 Task: Open Card Grant Proposal Review Meeting in Board Customer Retention Programs to Workspace Accounting and Finance Consulting and add a team member Softage.4@softage.net, a label Purple, a checklist Crocheting, an attachment from your onedrive, a color Purple and finally, add a card description 'Plan and execute company team-building event' and a comment 'We should approach this task with a sense of community and teamwork'. Add a start date 'Jan 04, 1900' with a due date 'Jan 11, 1900'
Action: Mouse moved to (229, 168)
Screenshot: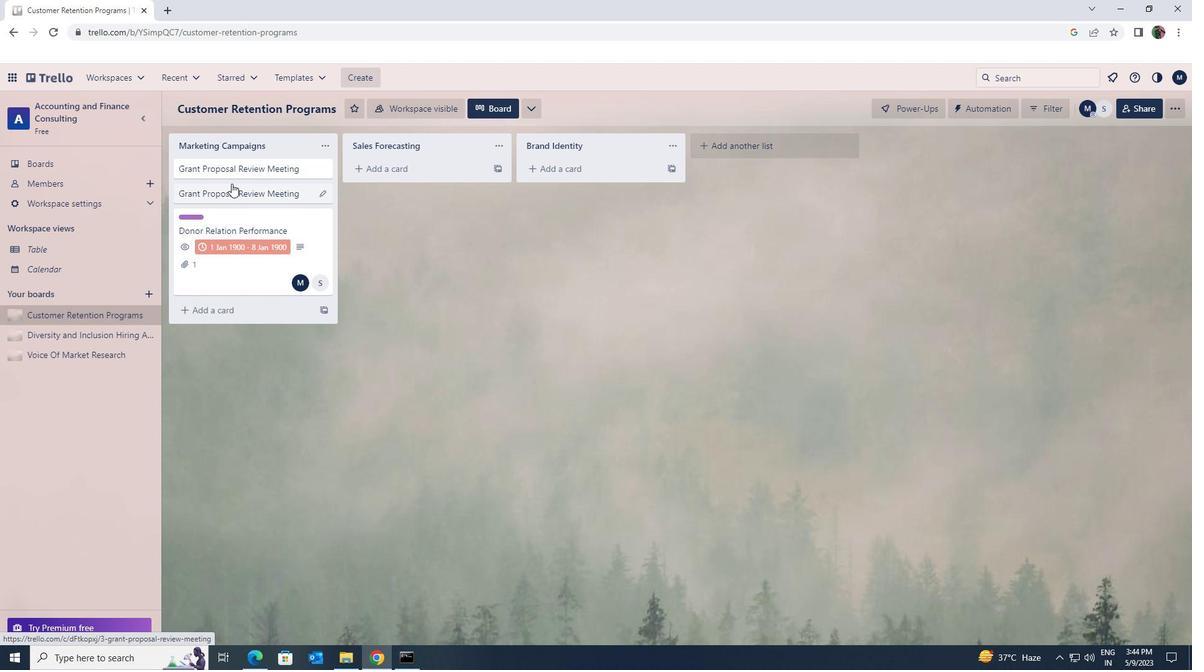 
Action: Mouse pressed left at (229, 168)
Screenshot: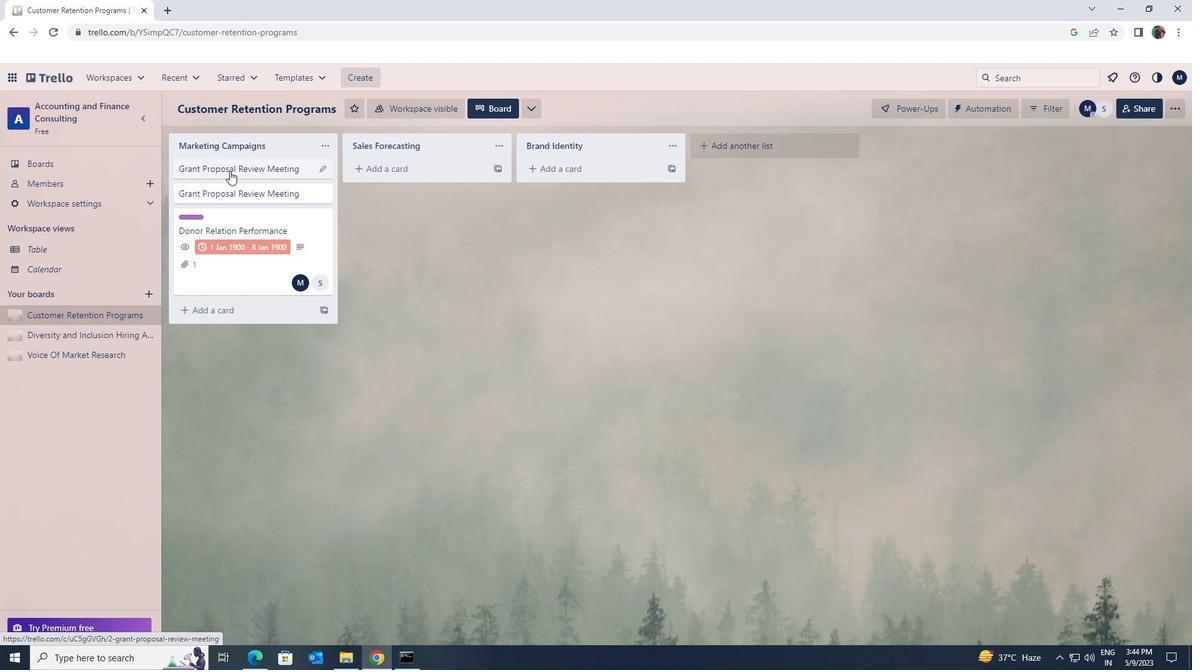 
Action: Mouse moved to (743, 182)
Screenshot: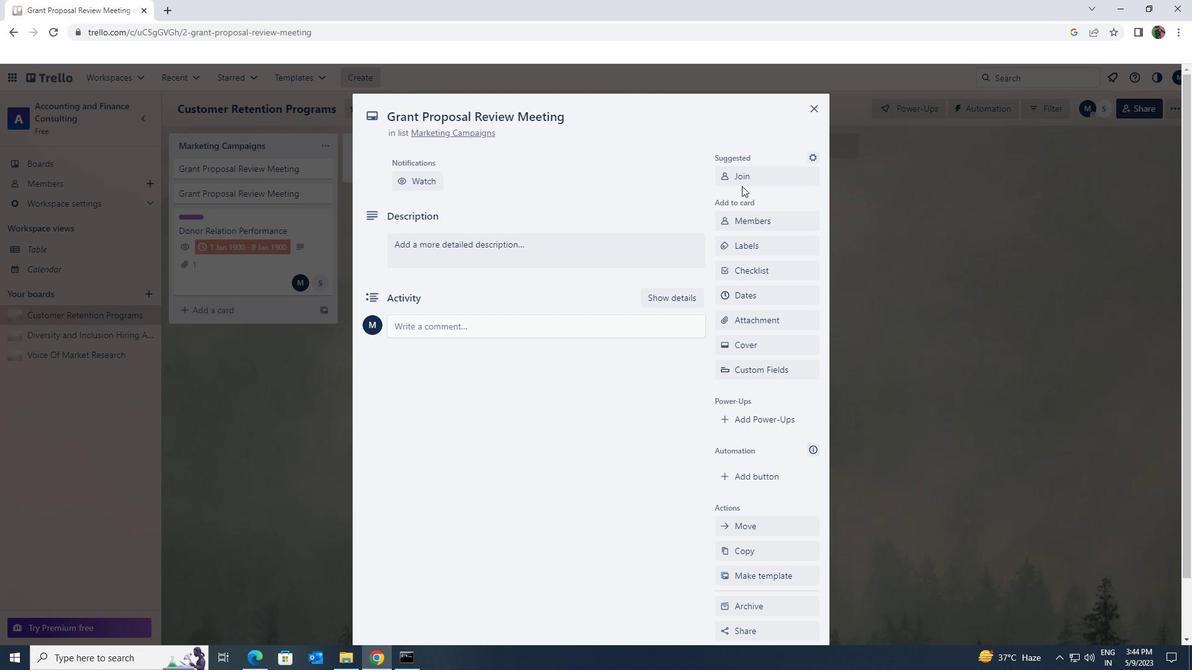 
Action: Mouse pressed left at (743, 182)
Screenshot: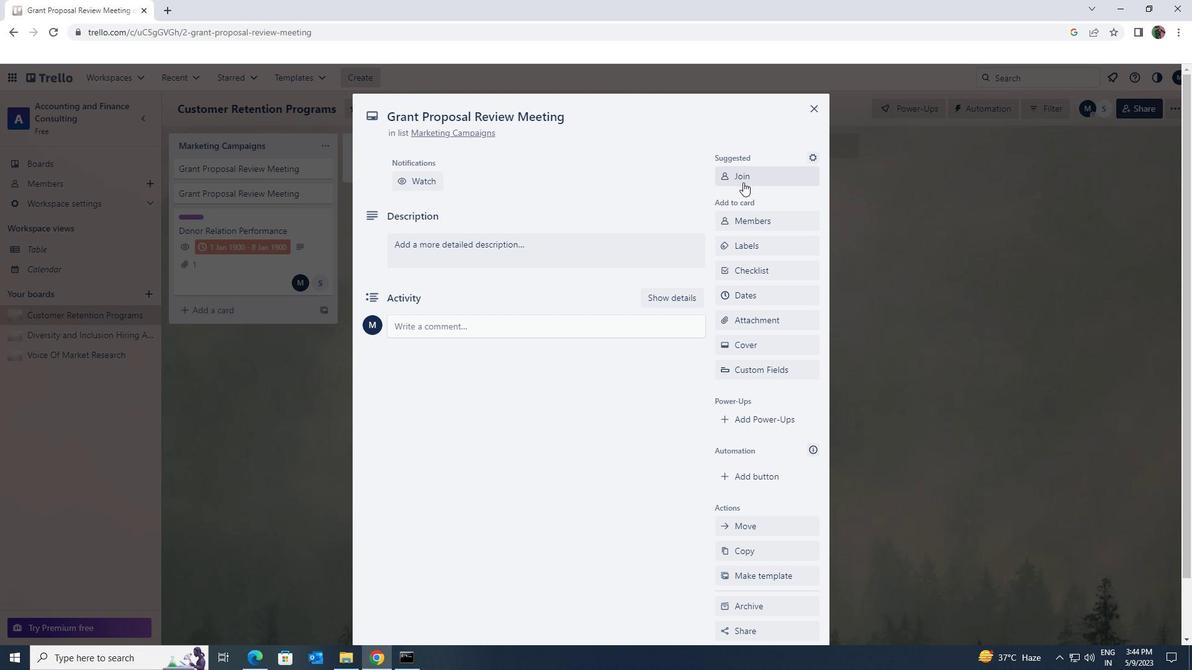 
Action: Mouse moved to (743, 180)
Screenshot: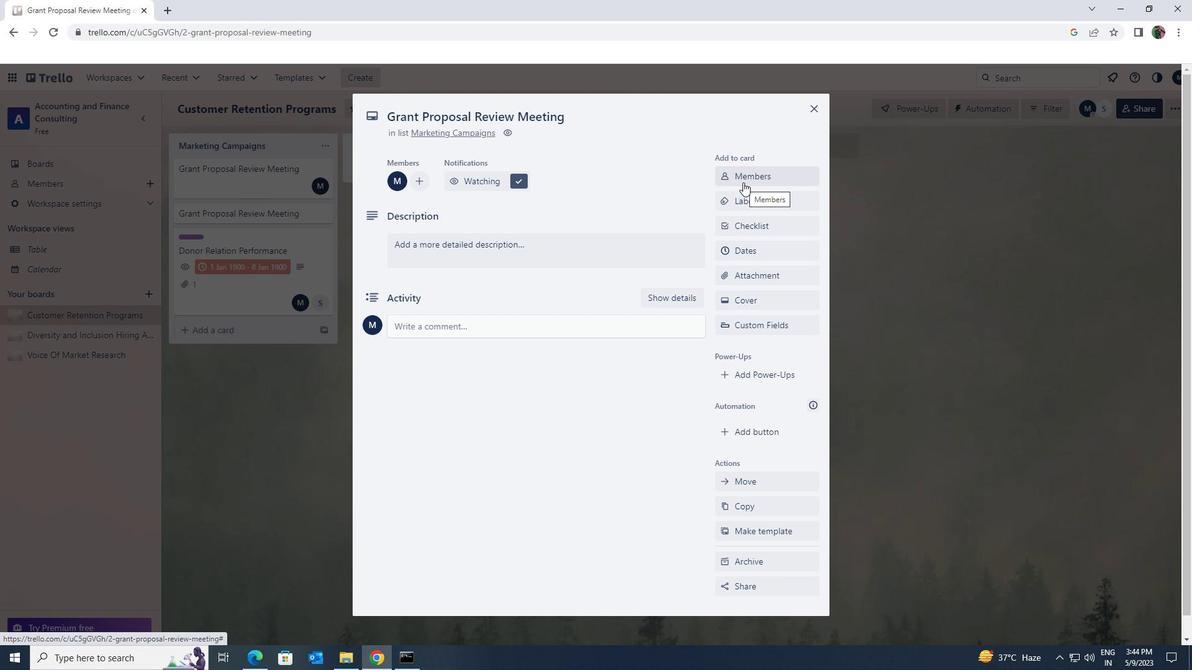 
Action: Mouse pressed left at (743, 180)
Screenshot: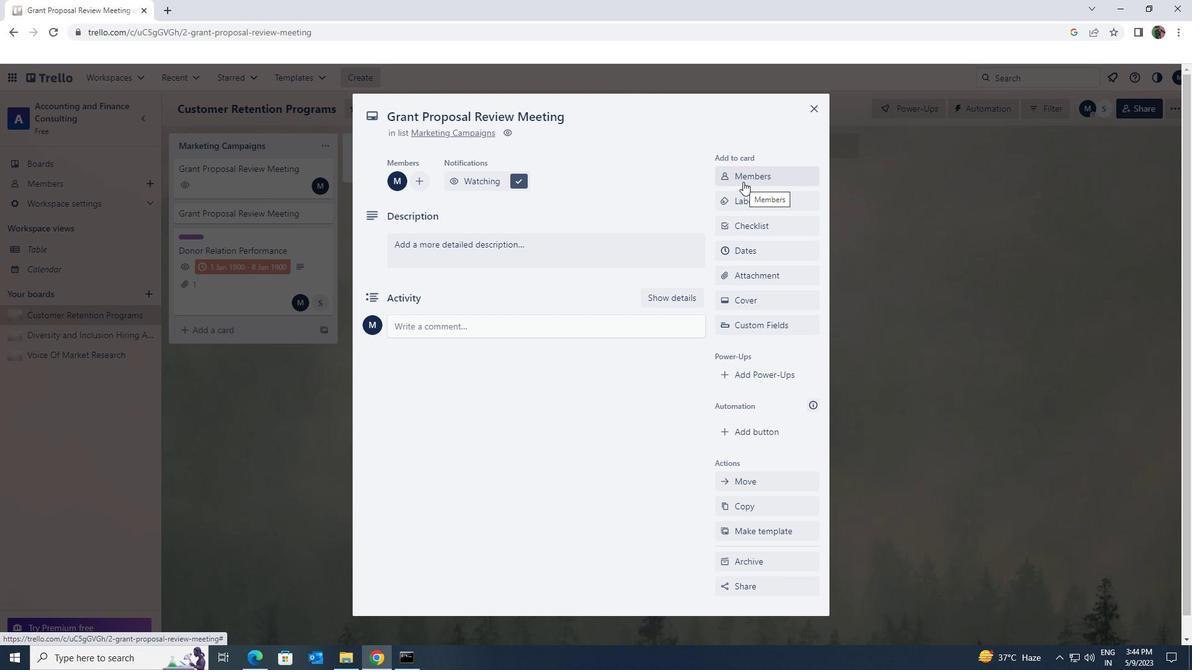 
Action: Key pressed <Key.shift>SOFTAGE.4<Key.shift>@<Key.shift>SOFTAGE.NET
Screenshot: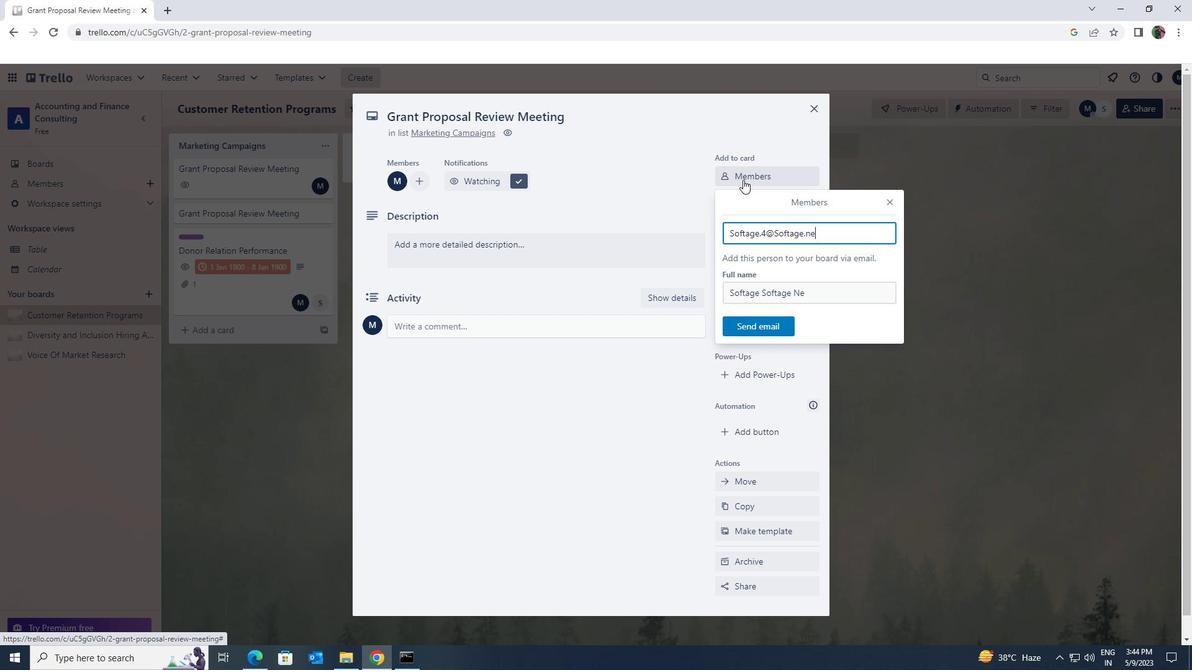 
Action: Mouse moved to (778, 327)
Screenshot: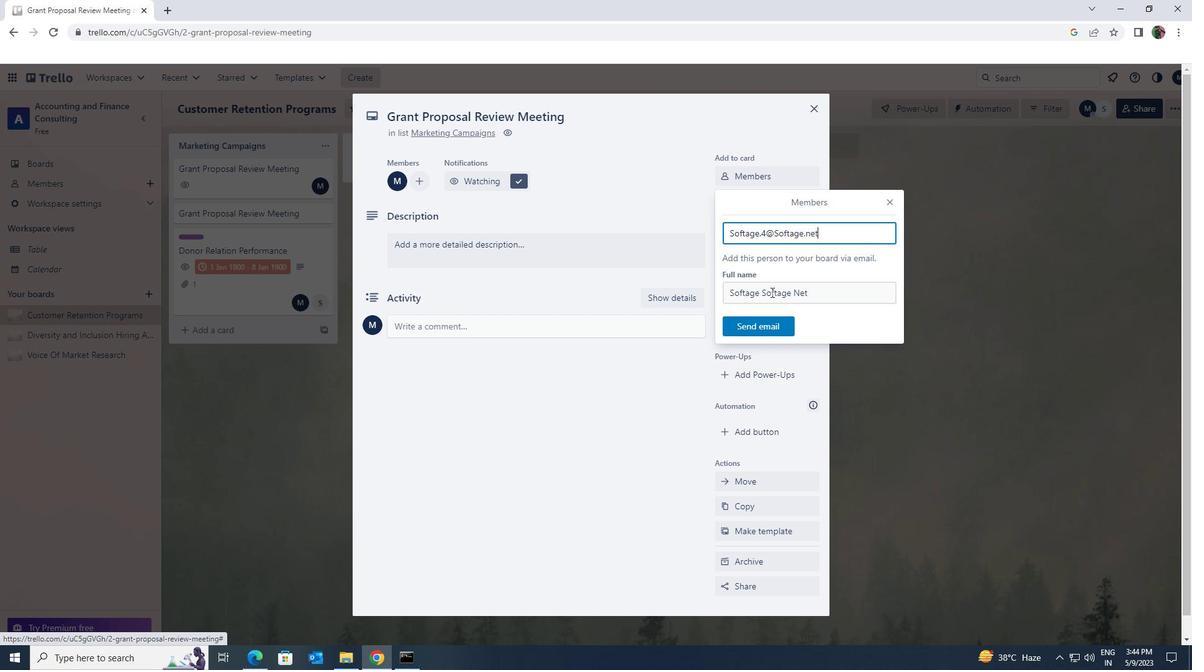 
Action: Mouse pressed left at (778, 327)
Screenshot: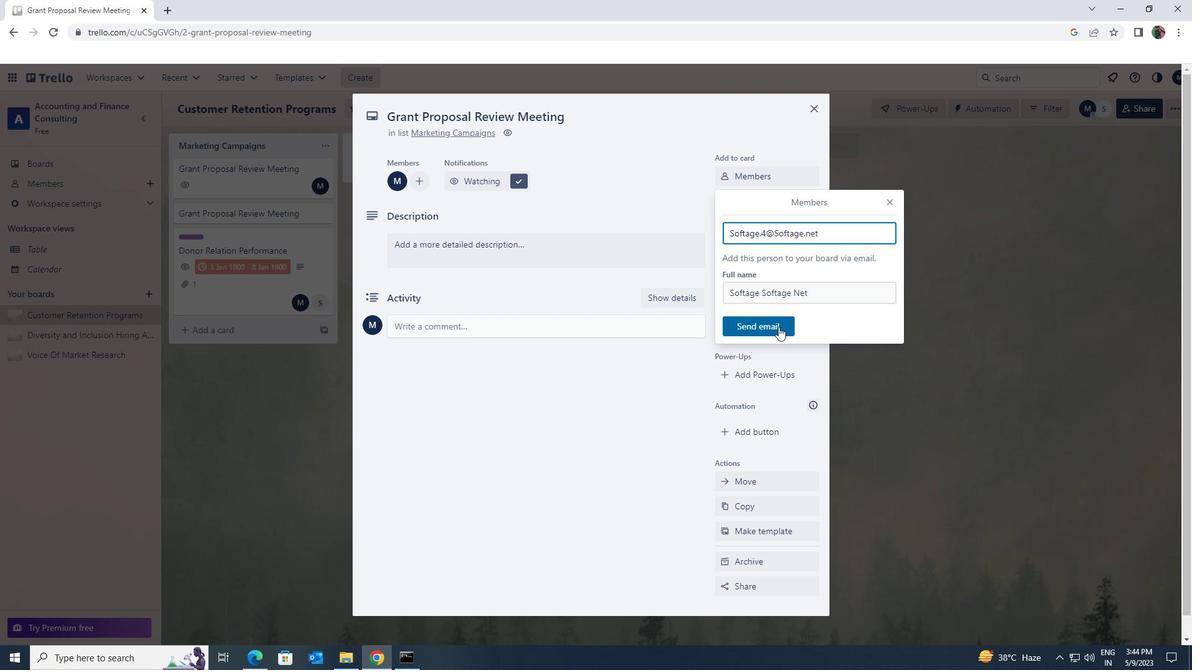 
Action: Mouse moved to (745, 201)
Screenshot: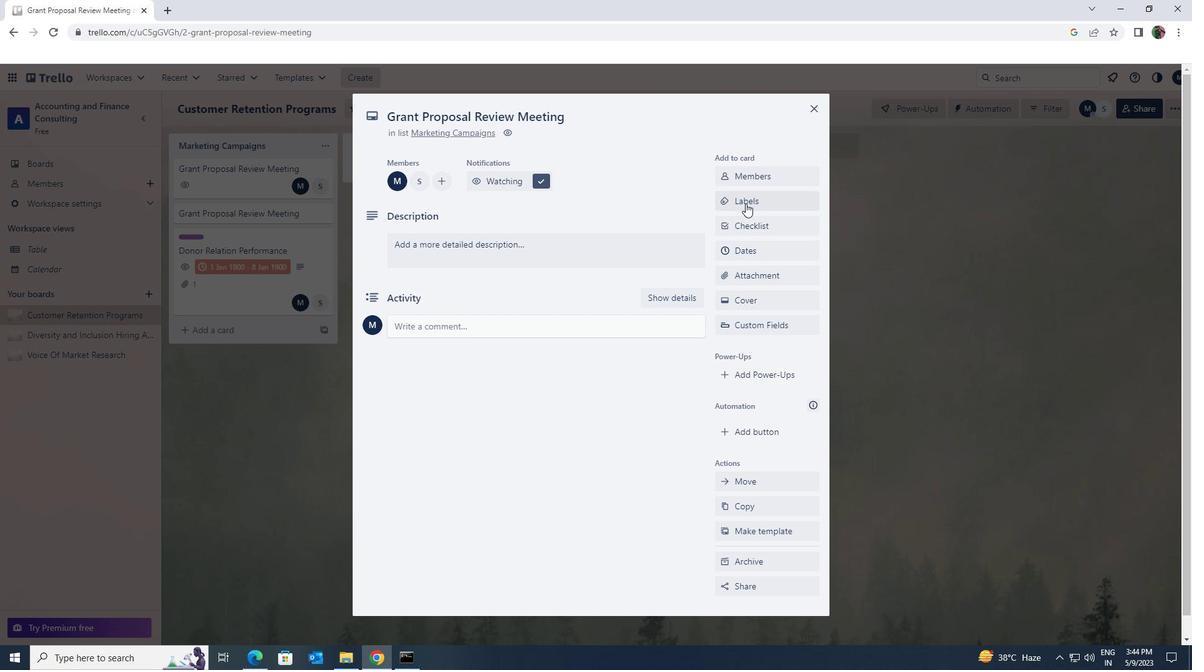 
Action: Mouse pressed left at (745, 201)
Screenshot: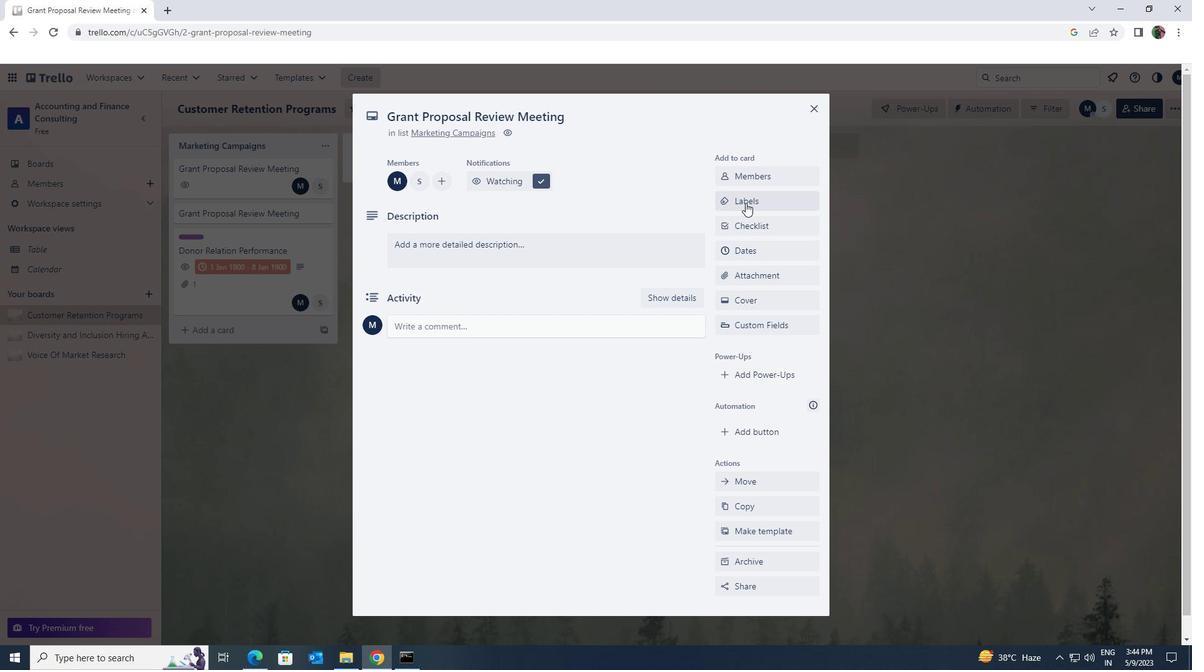 
Action: Mouse moved to (799, 463)
Screenshot: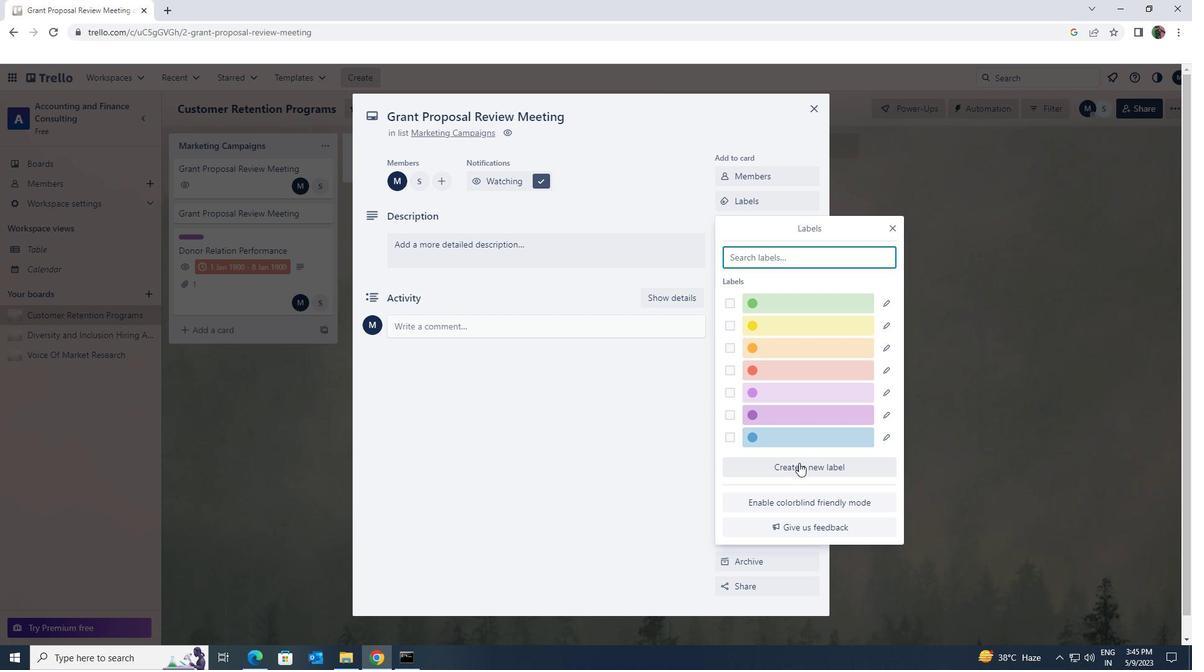 
Action: Mouse pressed left at (799, 463)
Screenshot: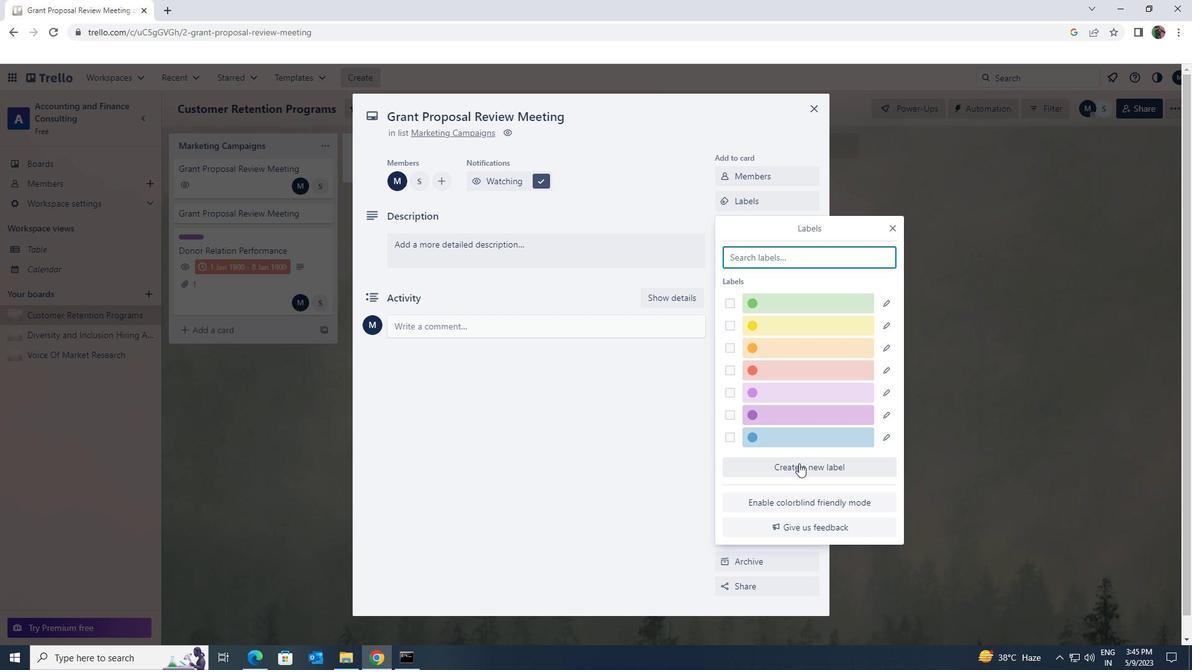 
Action: Mouse moved to (884, 425)
Screenshot: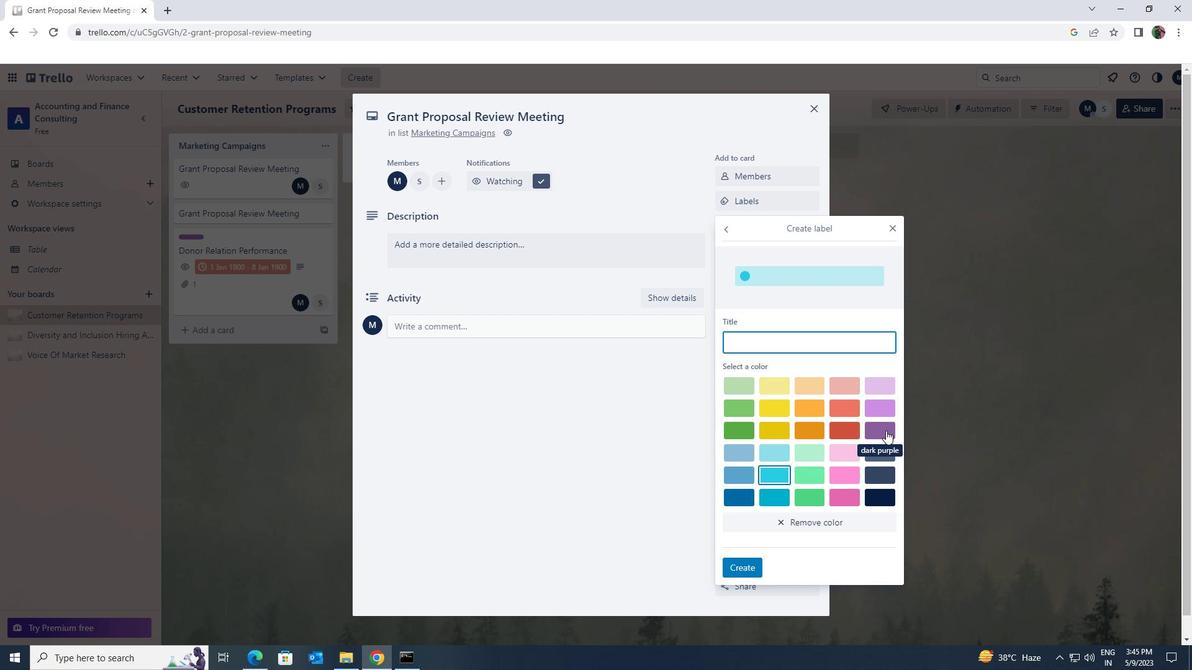 
Action: Mouse pressed left at (884, 425)
Screenshot: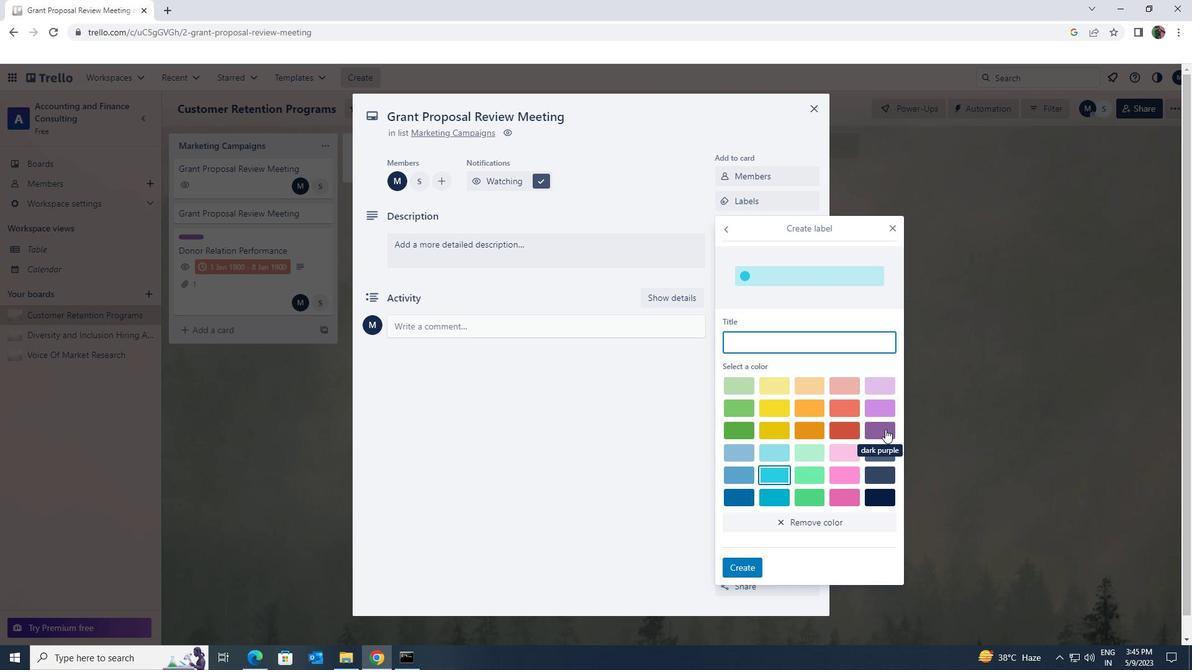 
Action: Mouse moved to (741, 562)
Screenshot: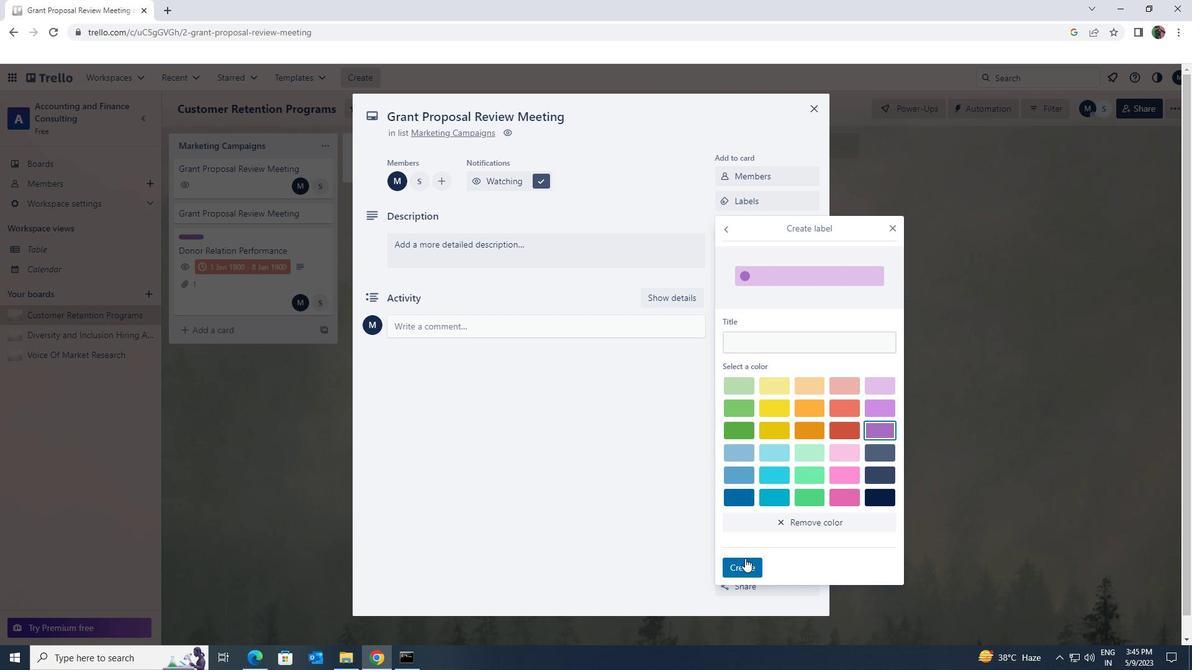 
Action: Mouse pressed left at (741, 562)
Screenshot: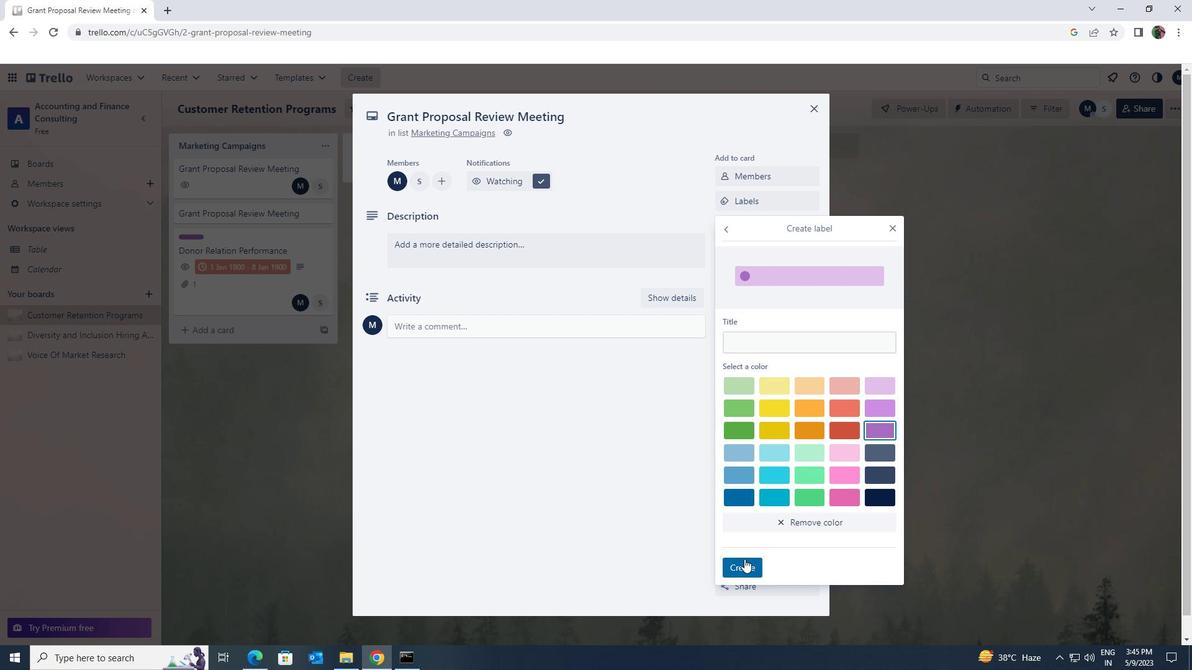 
Action: Mouse moved to (890, 229)
Screenshot: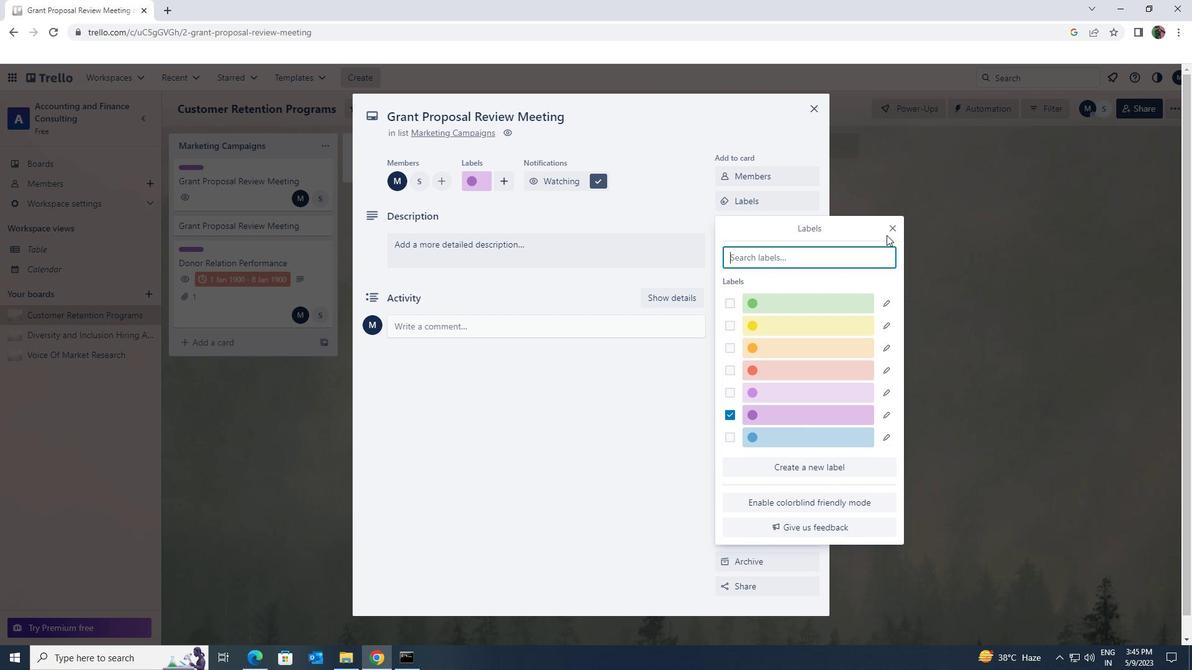 
Action: Mouse pressed left at (890, 229)
Screenshot: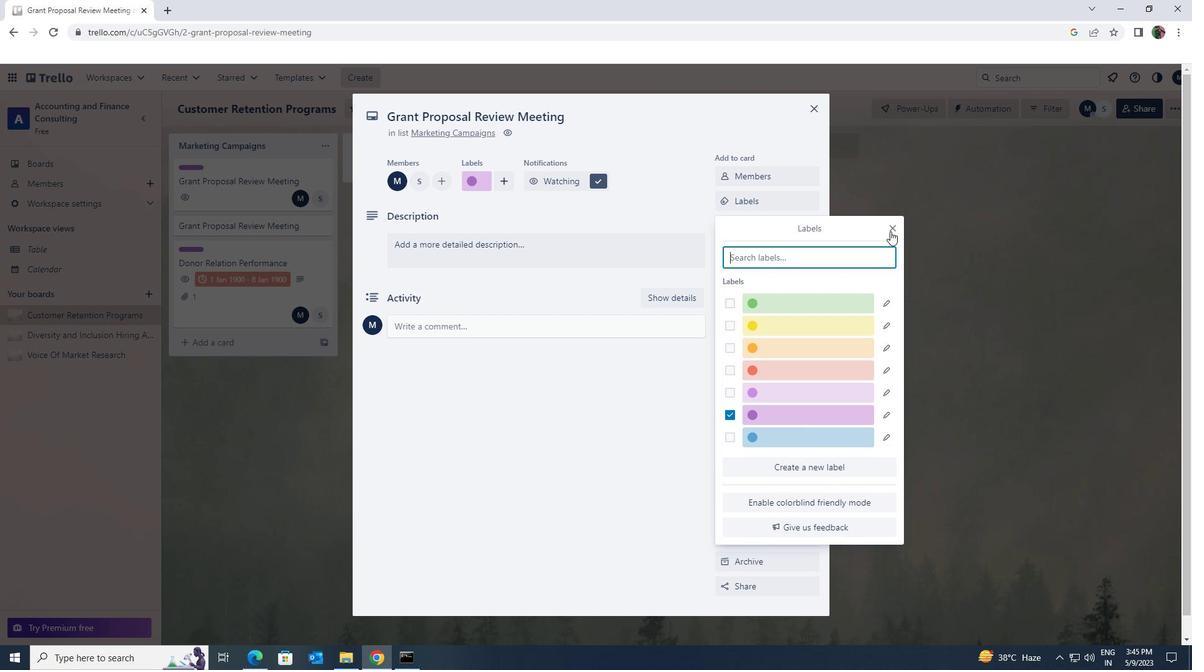 
Action: Mouse moved to (772, 227)
Screenshot: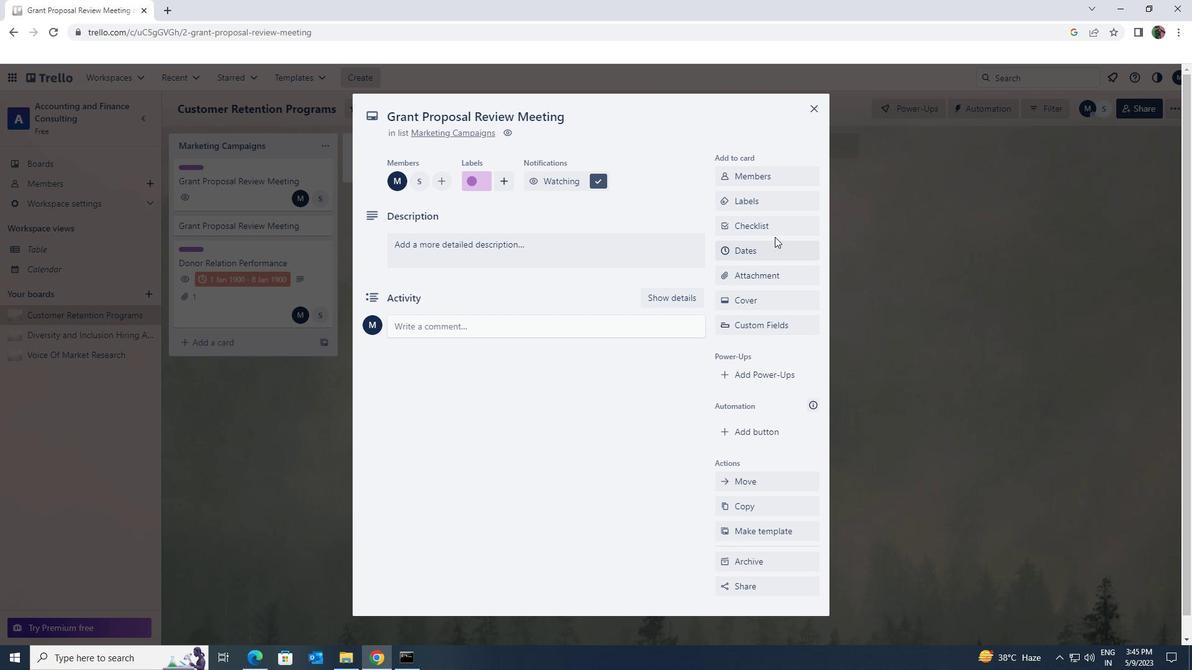 
Action: Mouse pressed left at (772, 227)
Screenshot: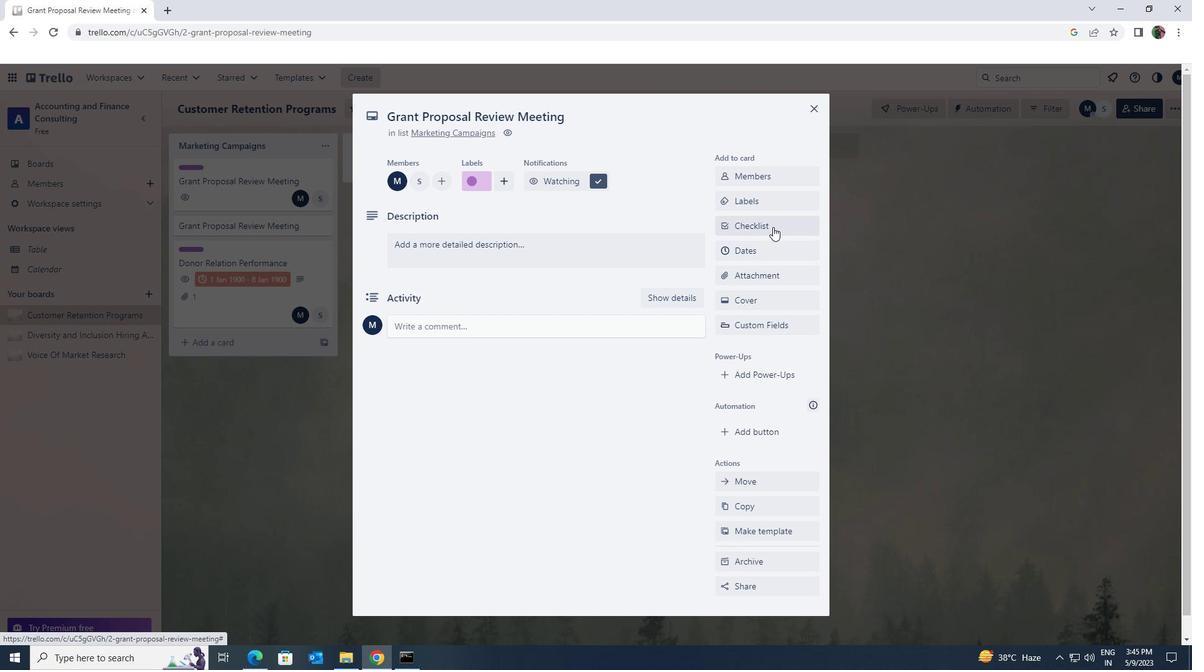 
Action: Key pressed <Key.shift><Key.shift><Key.shift><Key.shift><Key.shift><Key.shift><Key.shift><Key.shift><Key.shift><Key.shift><Key.shift><Key.shift><Key.shift>CROCHETING
Screenshot: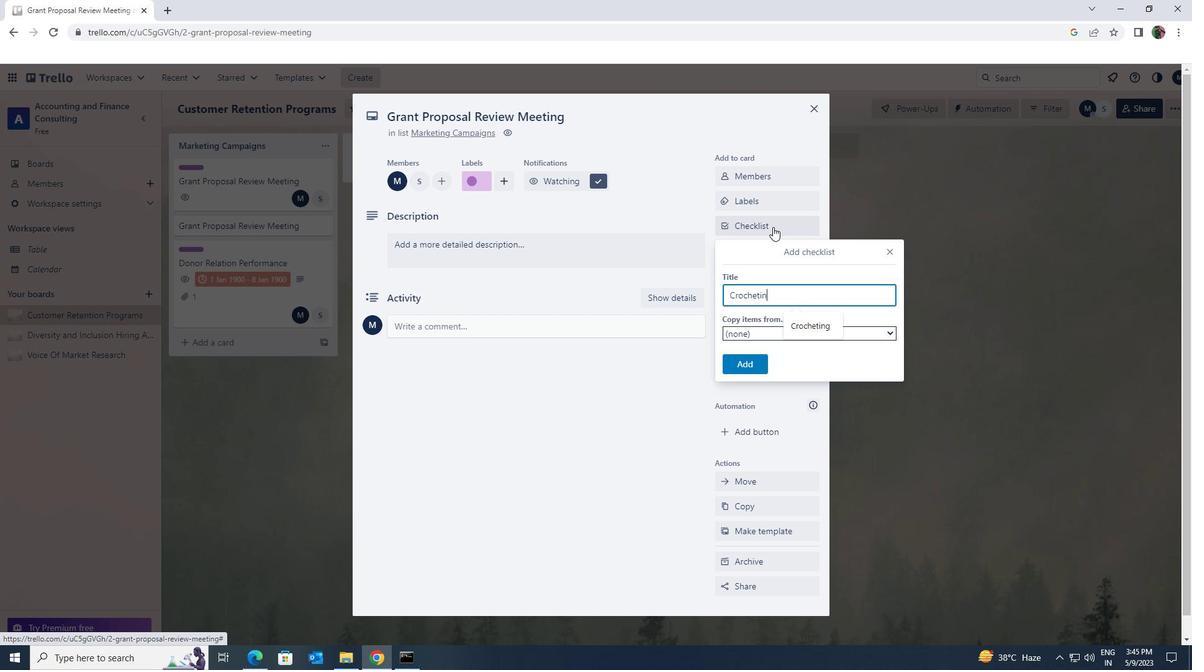 
Action: Mouse moved to (757, 365)
Screenshot: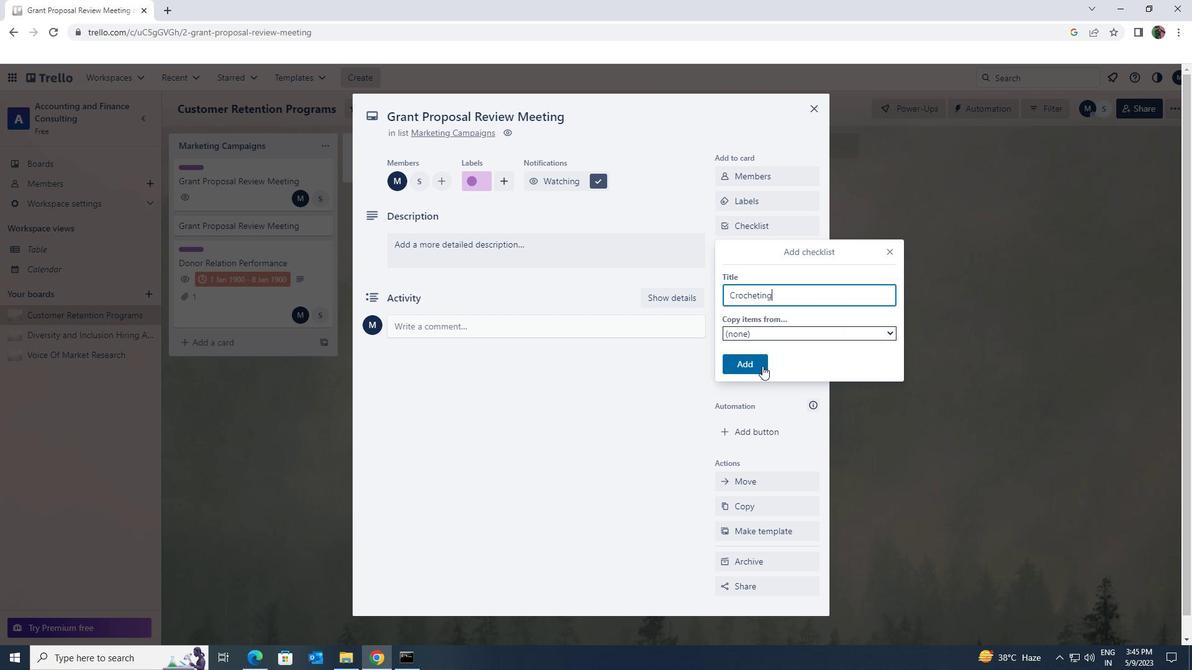 
Action: Mouse pressed left at (757, 365)
Screenshot: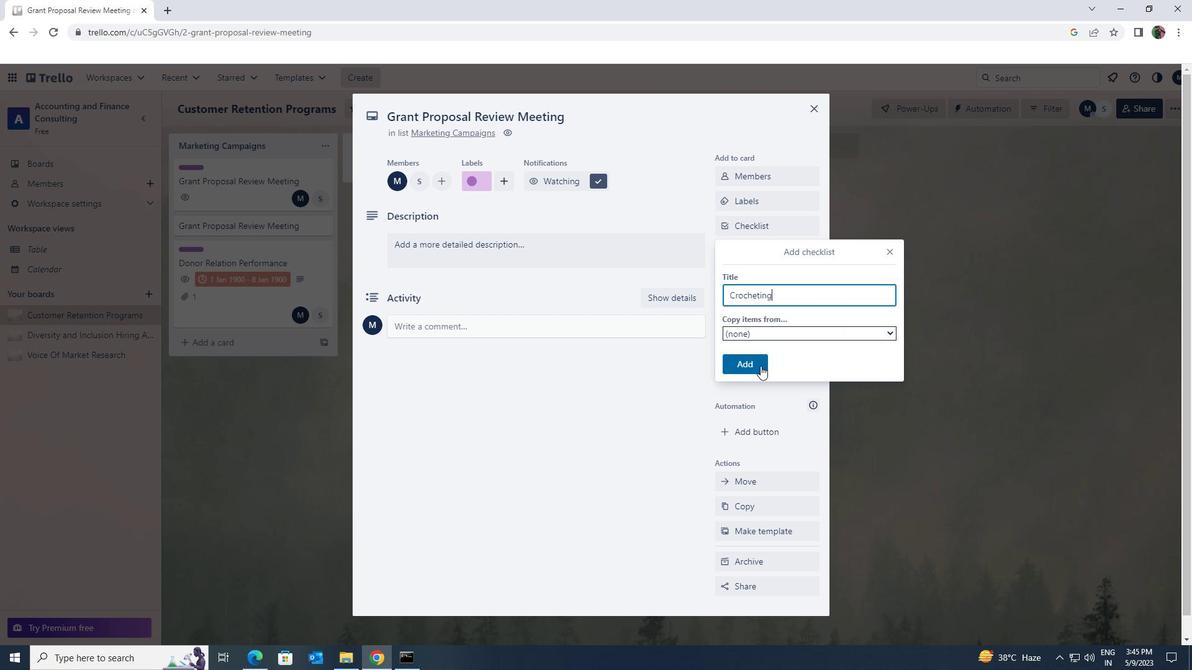 
Action: Mouse moved to (756, 273)
Screenshot: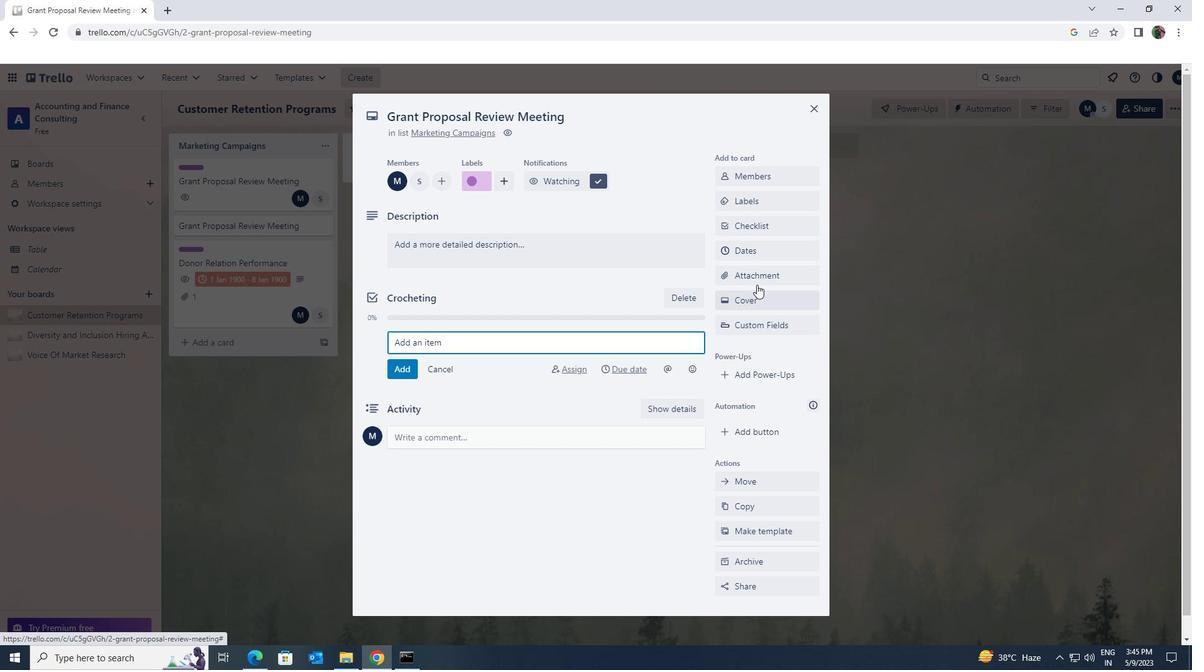 
Action: Mouse pressed left at (756, 273)
Screenshot: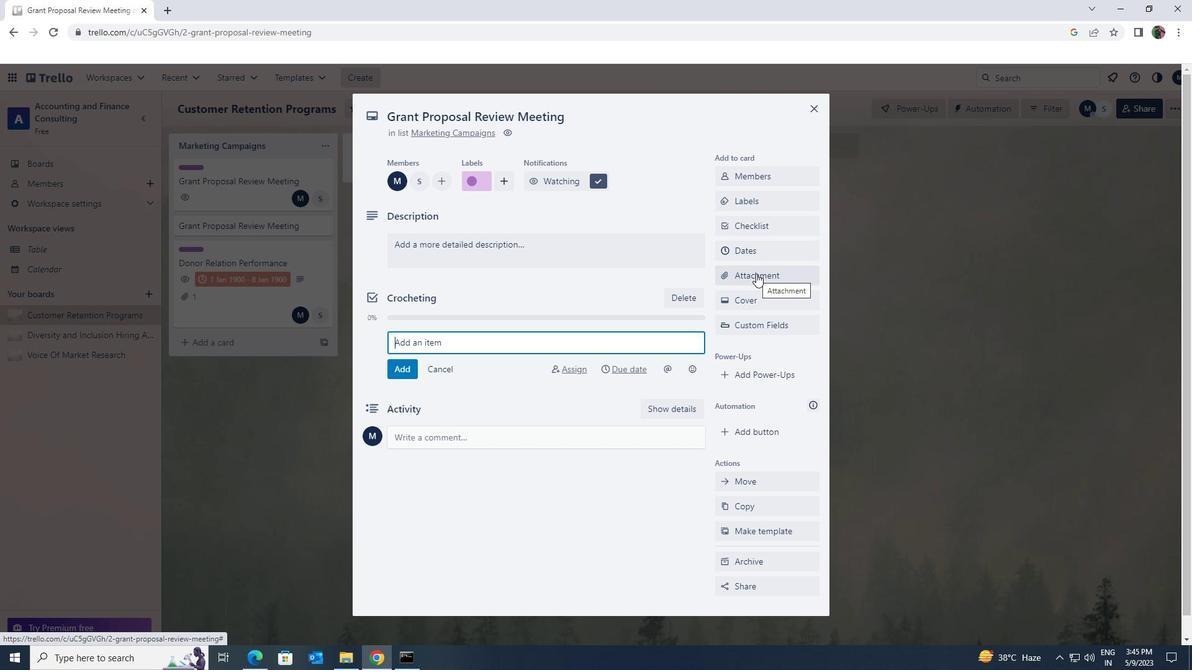 
Action: Mouse moved to (751, 360)
Screenshot: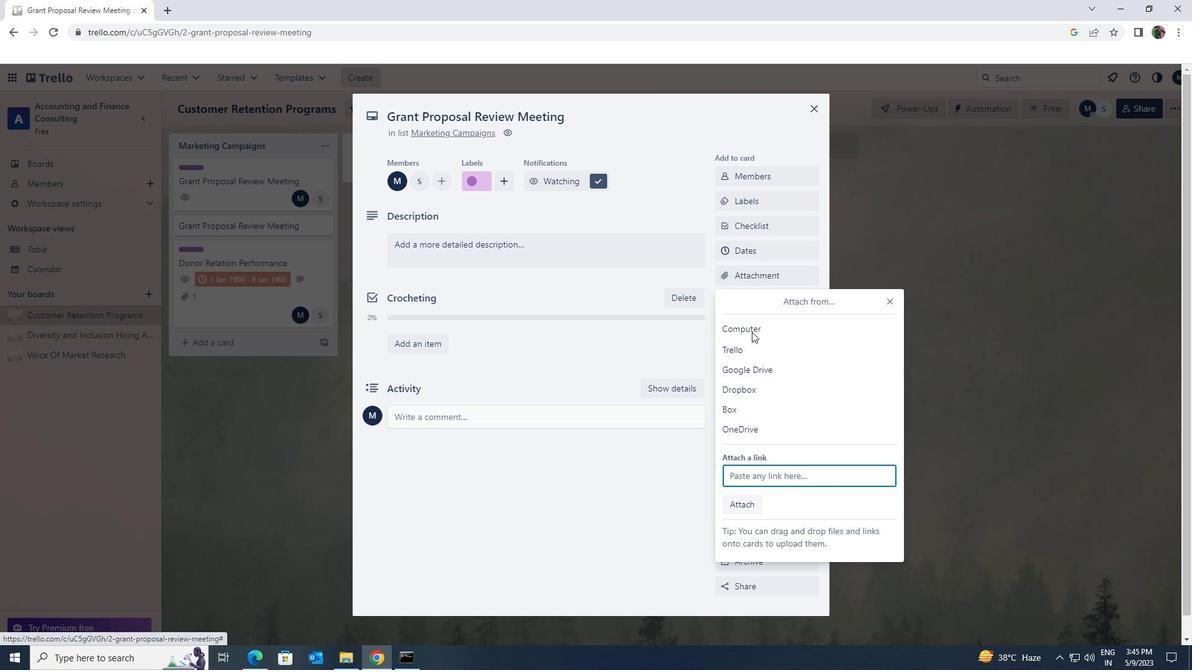 
Action: Mouse pressed left at (751, 360)
Screenshot: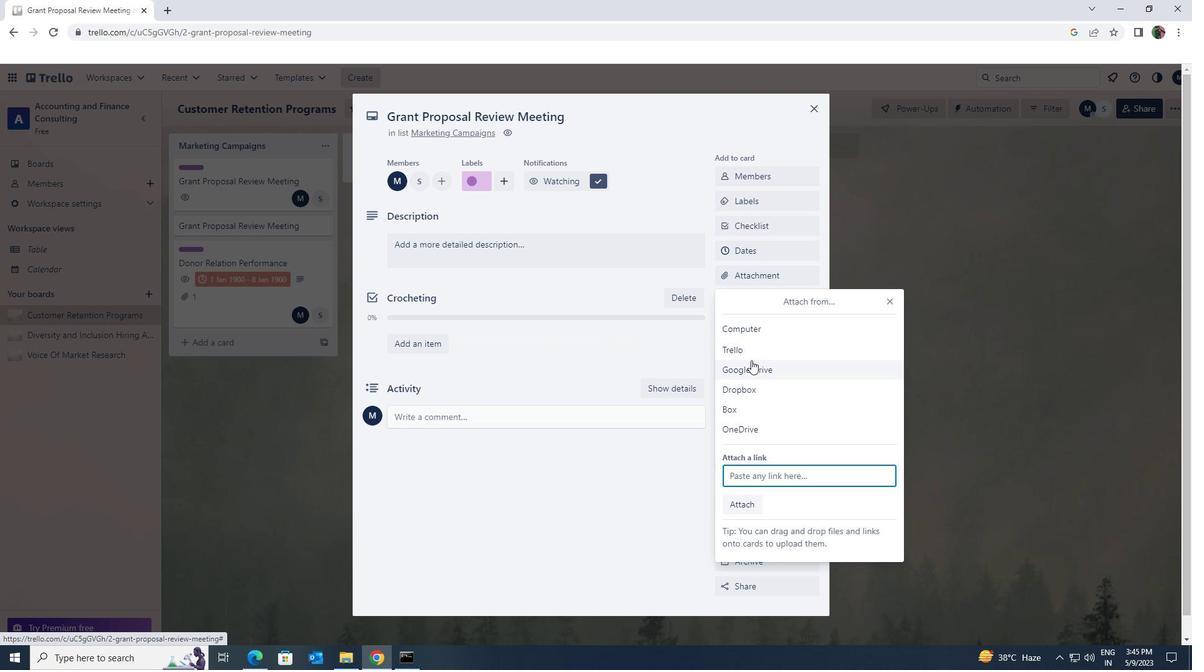 
Action: Mouse moved to (791, 350)
Screenshot: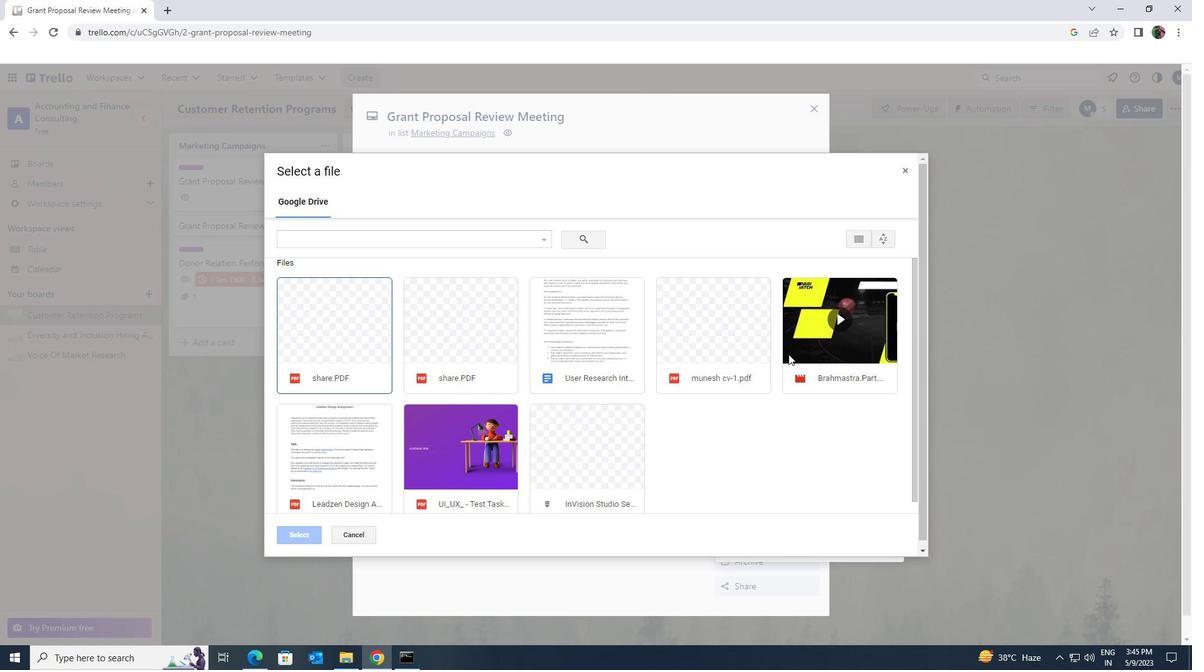 
Action: Mouse pressed left at (791, 350)
Screenshot: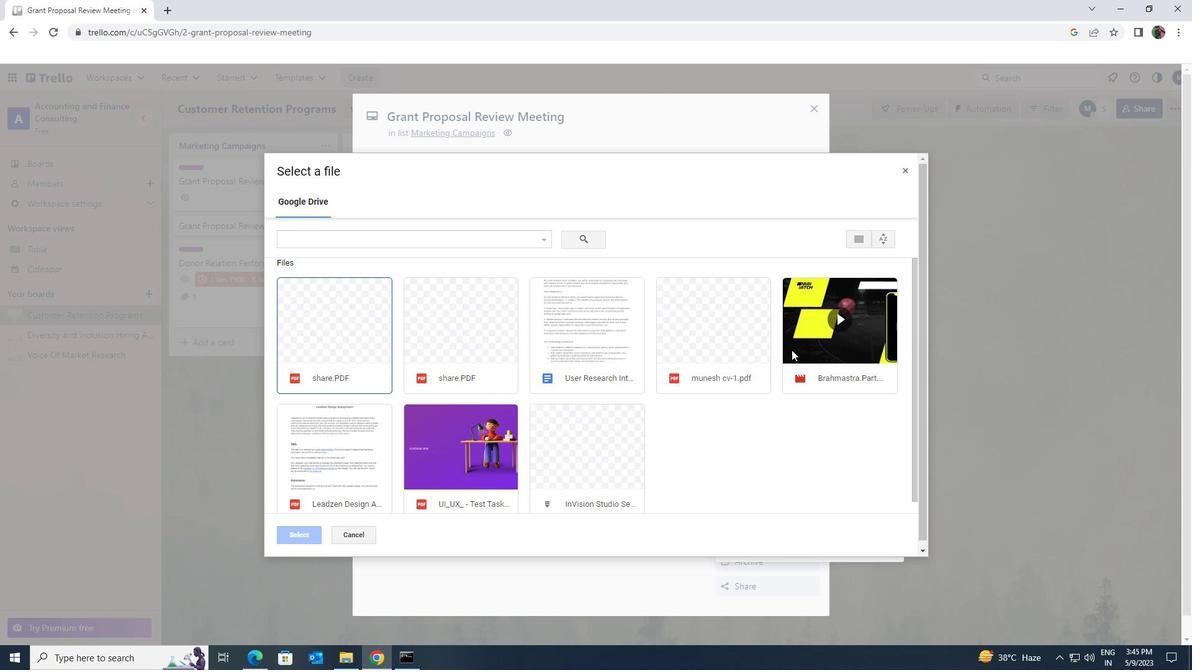 
Action: Mouse moved to (304, 539)
Screenshot: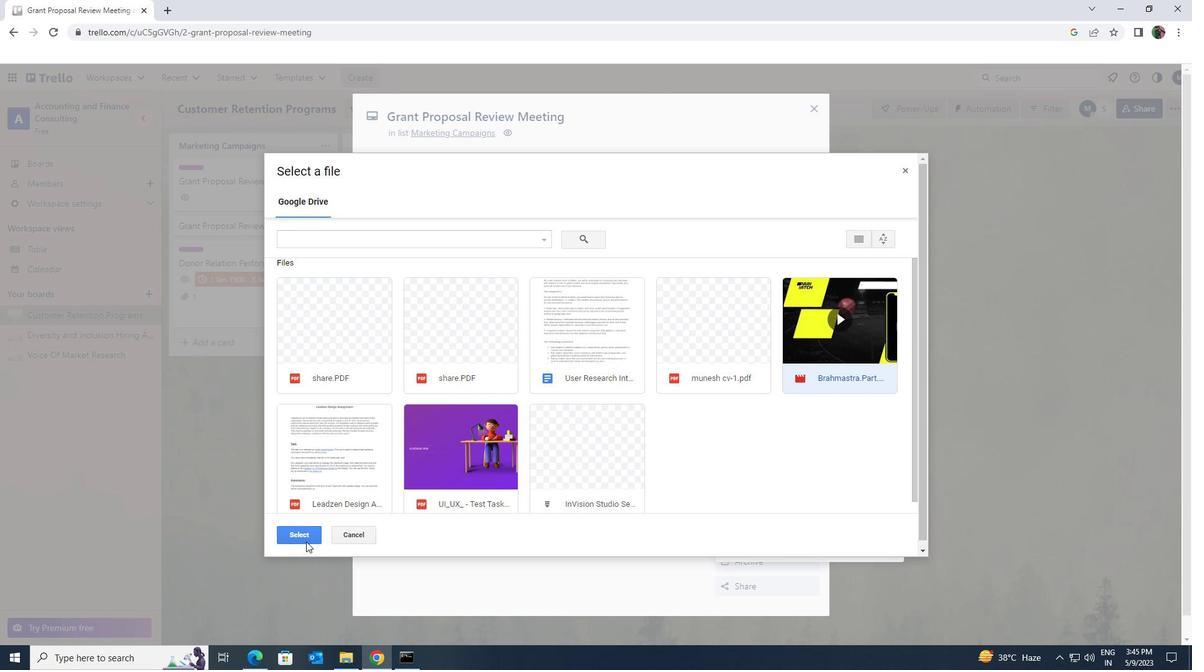 
Action: Mouse pressed left at (304, 539)
Screenshot: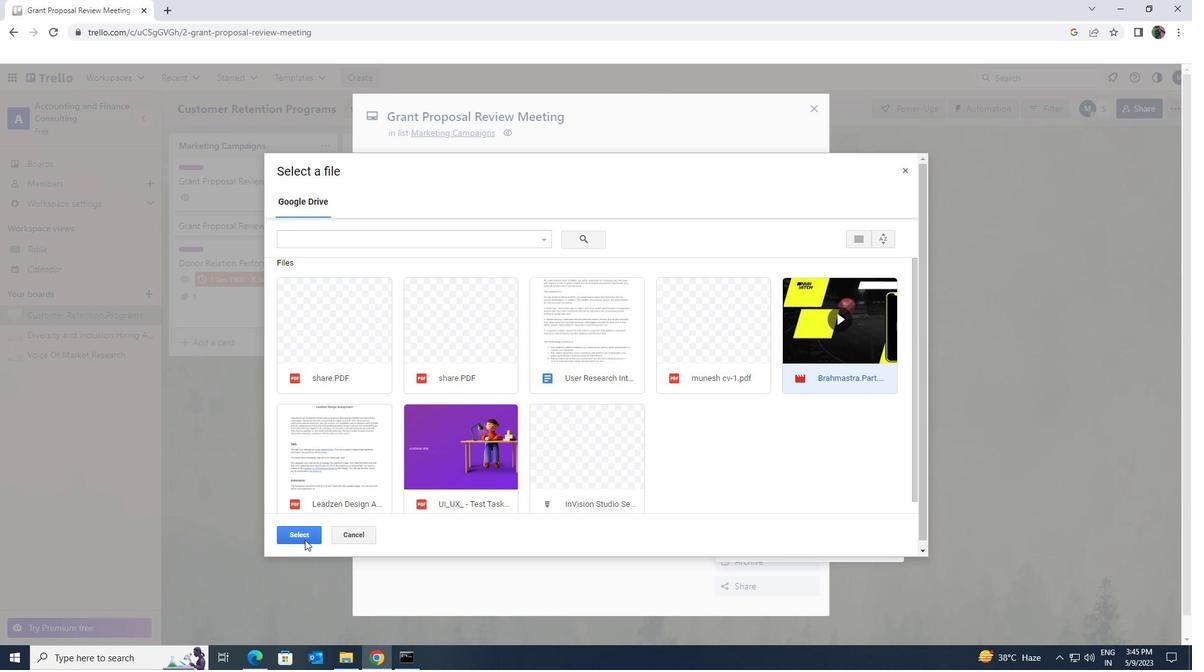 
Action: Mouse moved to (671, 251)
Screenshot: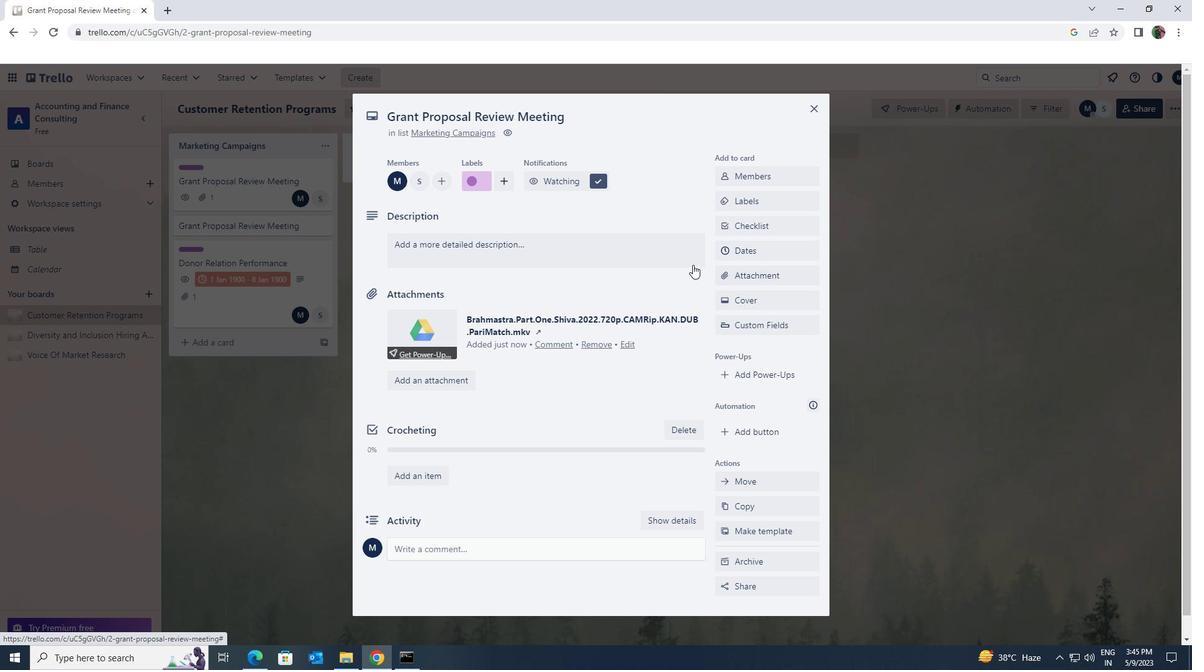
Action: Mouse pressed left at (671, 251)
Screenshot: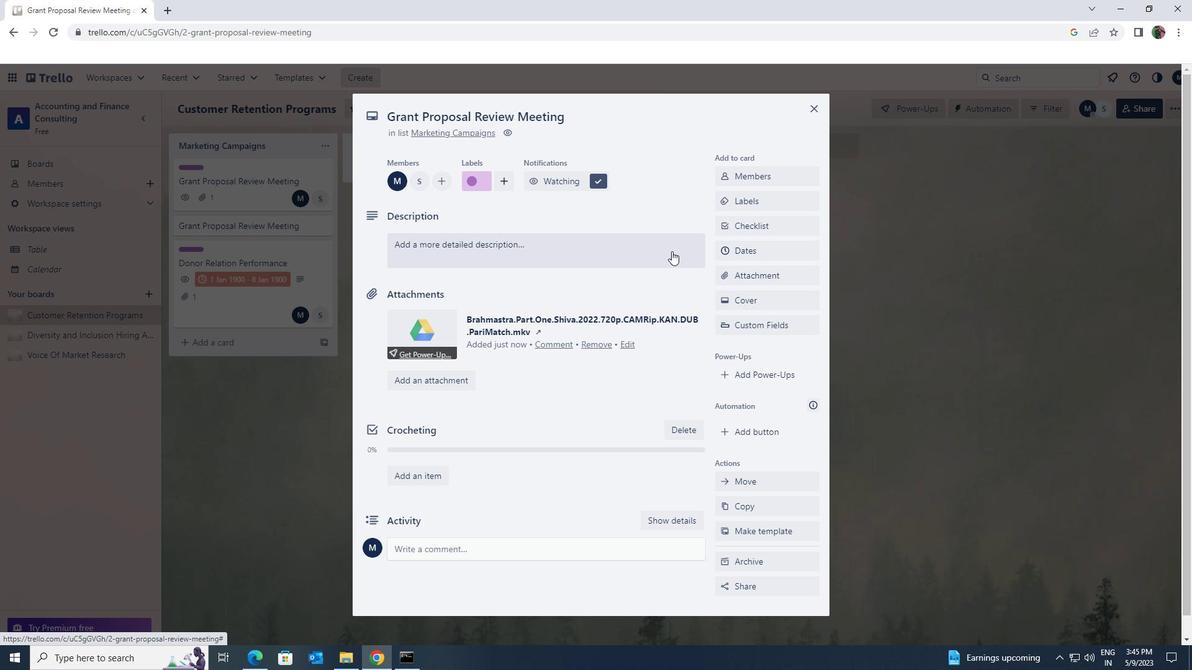 
Action: Key pressed <Key.shift>PAL<Key.backspace><Key.backspace>LAN<Key.space>AND<Key.space><Key.shift>EXECUTE<Key.backspace>E<Key.enter><Key.backspace><Key.space><Key.shift>COMPANY<Key.space><Key.shift>TEAM<Key.space><Key.shift>BUILDING<Key.space>EVENT<Key.space>
Screenshot: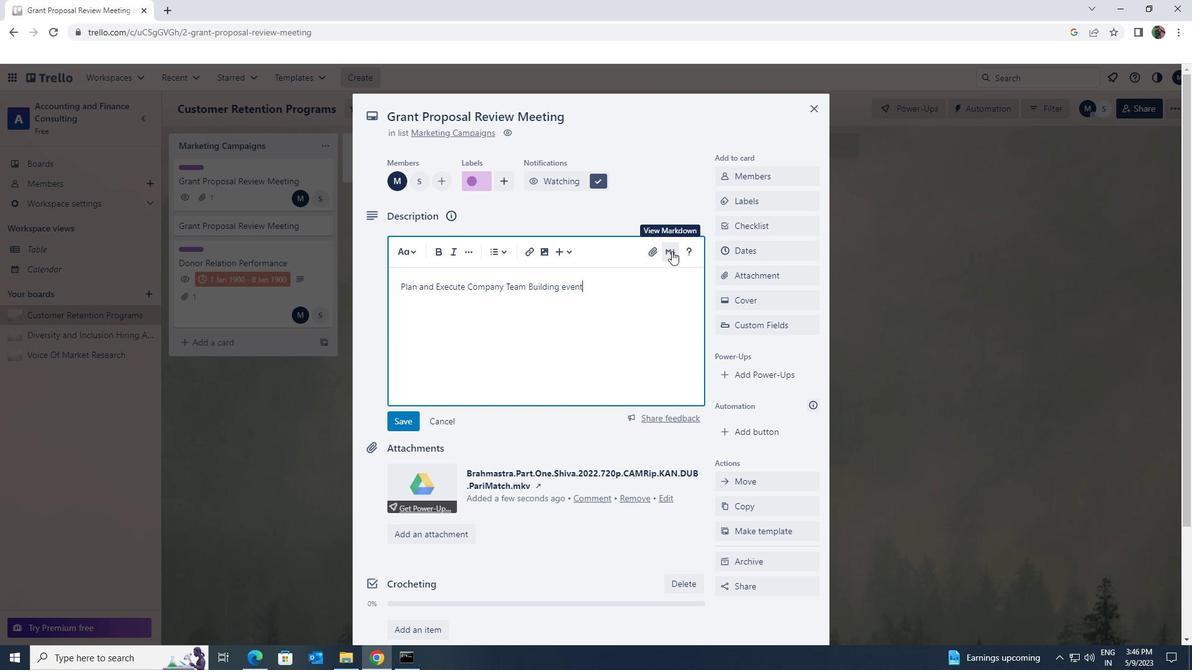 
Action: Mouse scrolled (671, 250) with delta (0, 0)
Screenshot: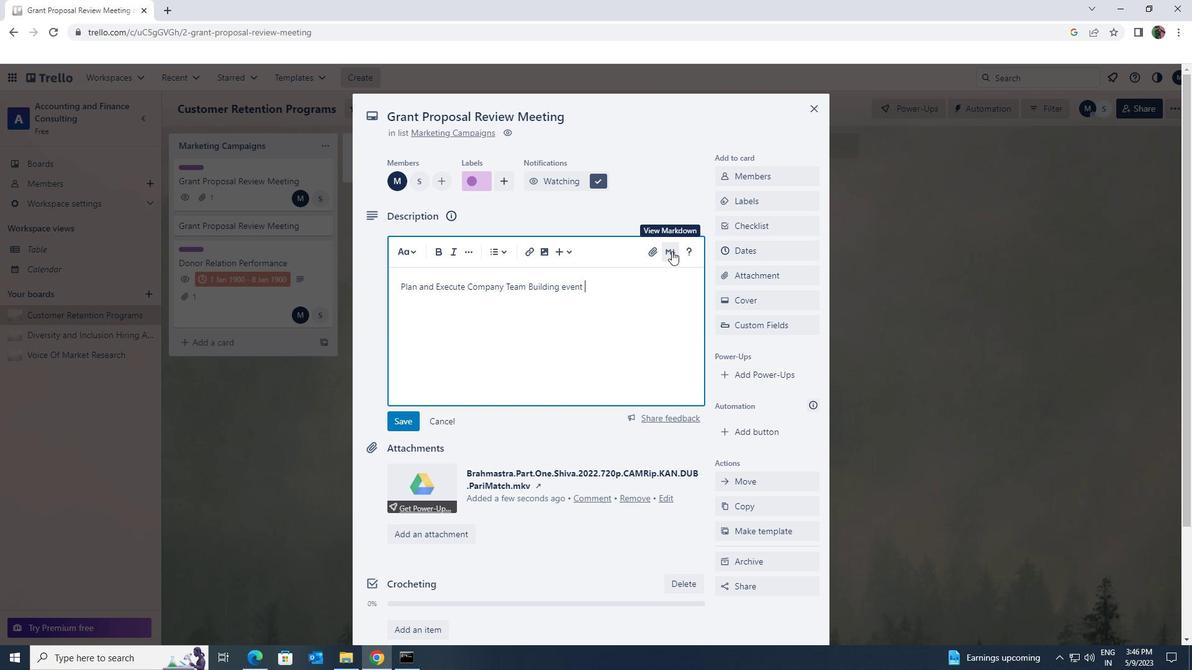 
Action: Mouse scrolled (671, 250) with delta (0, 0)
Screenshot: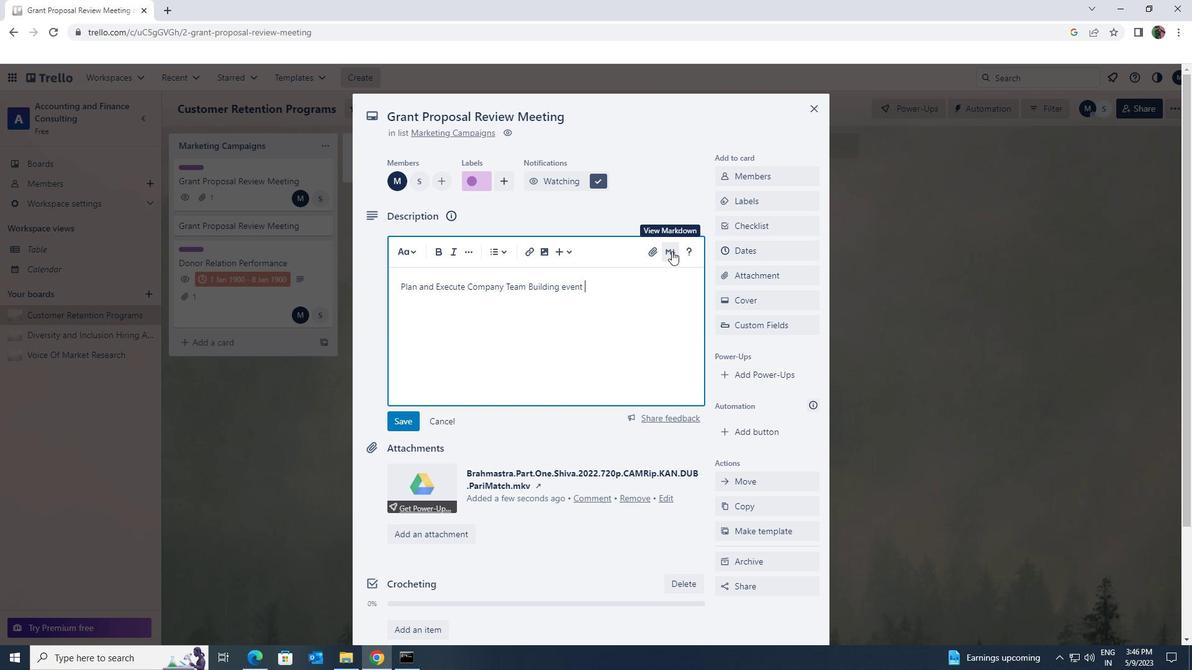 
Action: Mouse scrolled (671, 250) with delta (0, 0)
Screenshot: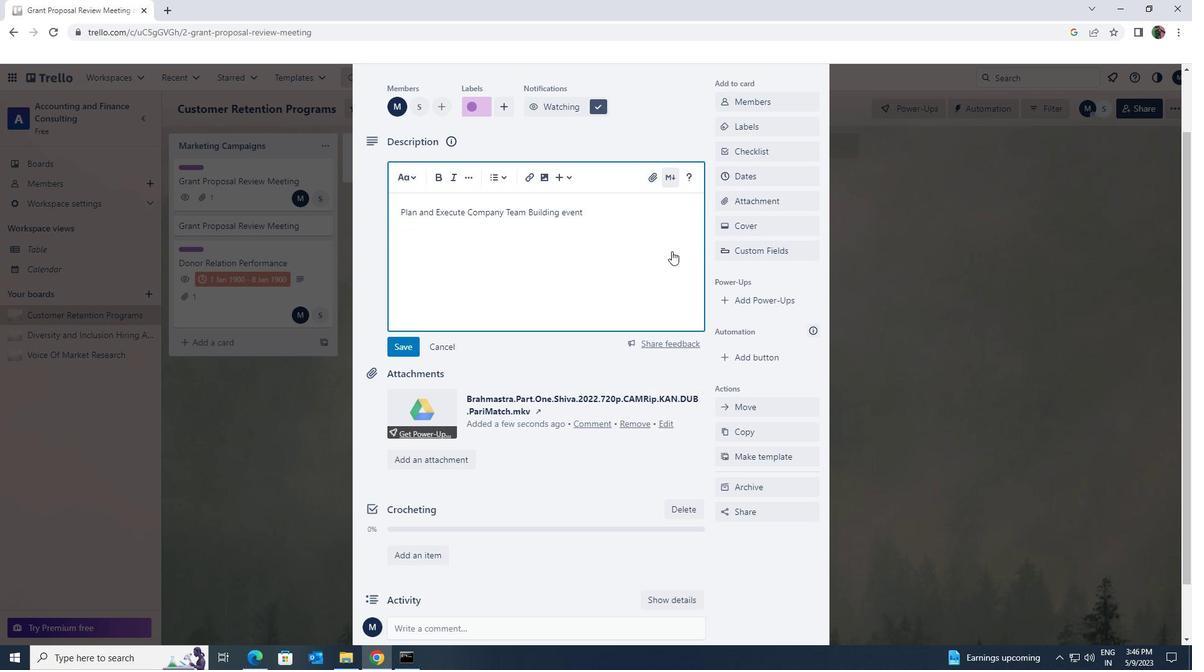 
Action: Mouse scrolled (671, 250) with delta (0, 0)
Screenshot: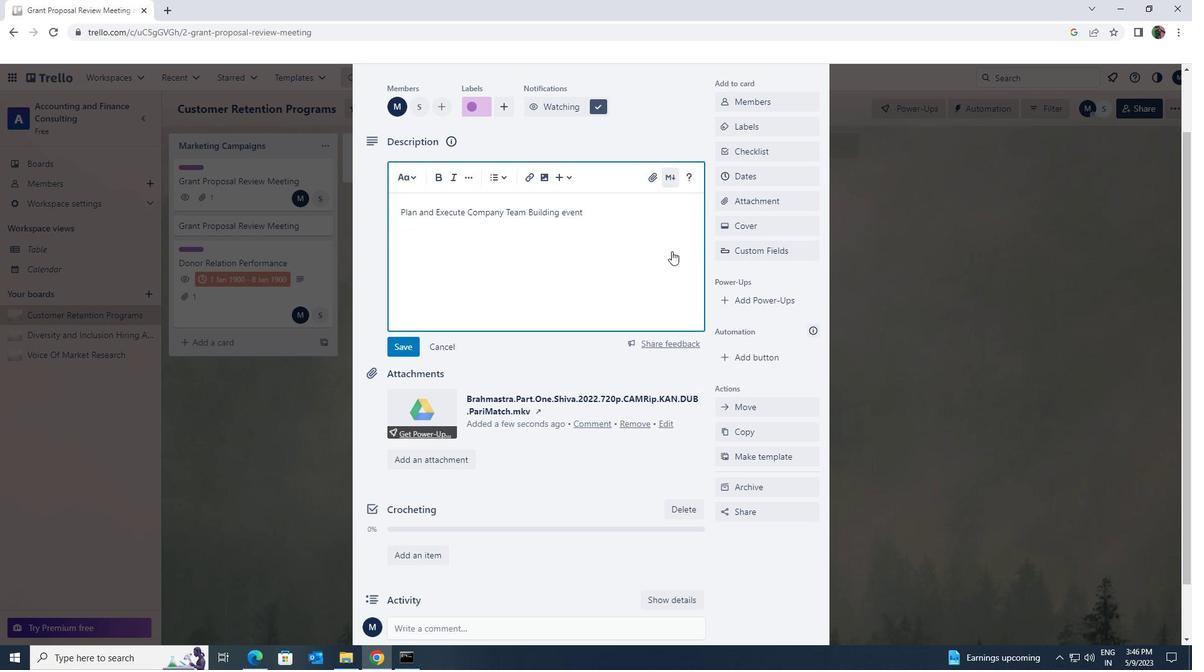 
Action: Mouse scrolled (671, 250) with delta (0, 0)
Screenshot: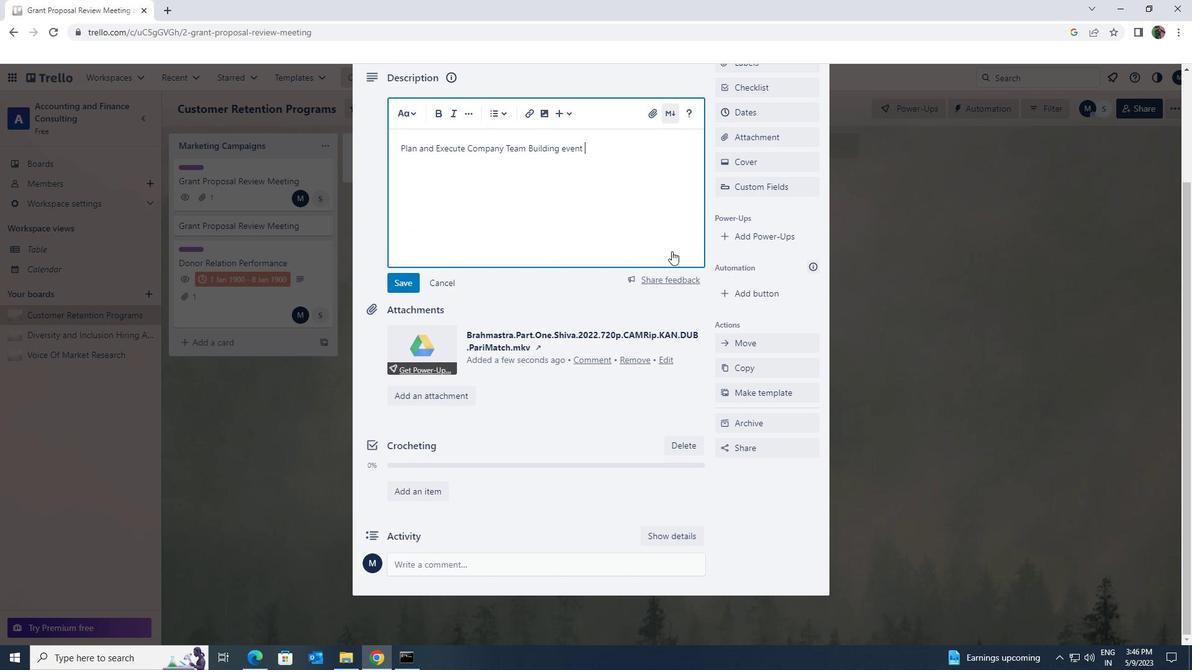 
Action: Mouse moved to (515, 559)
Screenshot: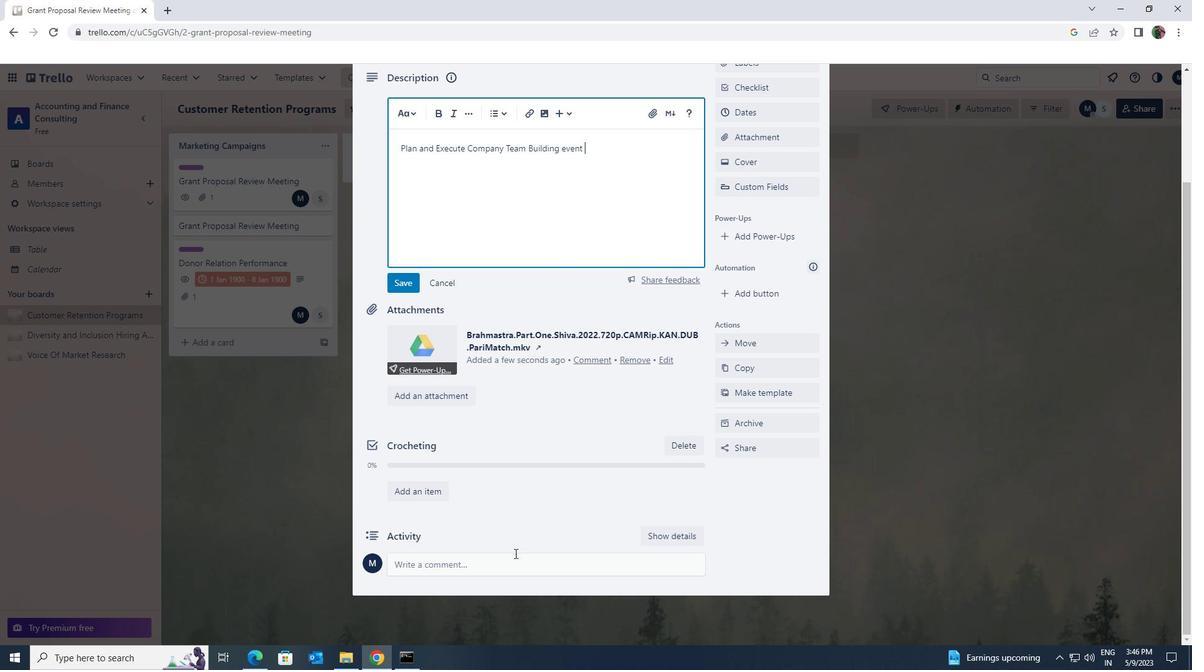 
Action: Mouse pressed left at (515, 559)
Screenshot: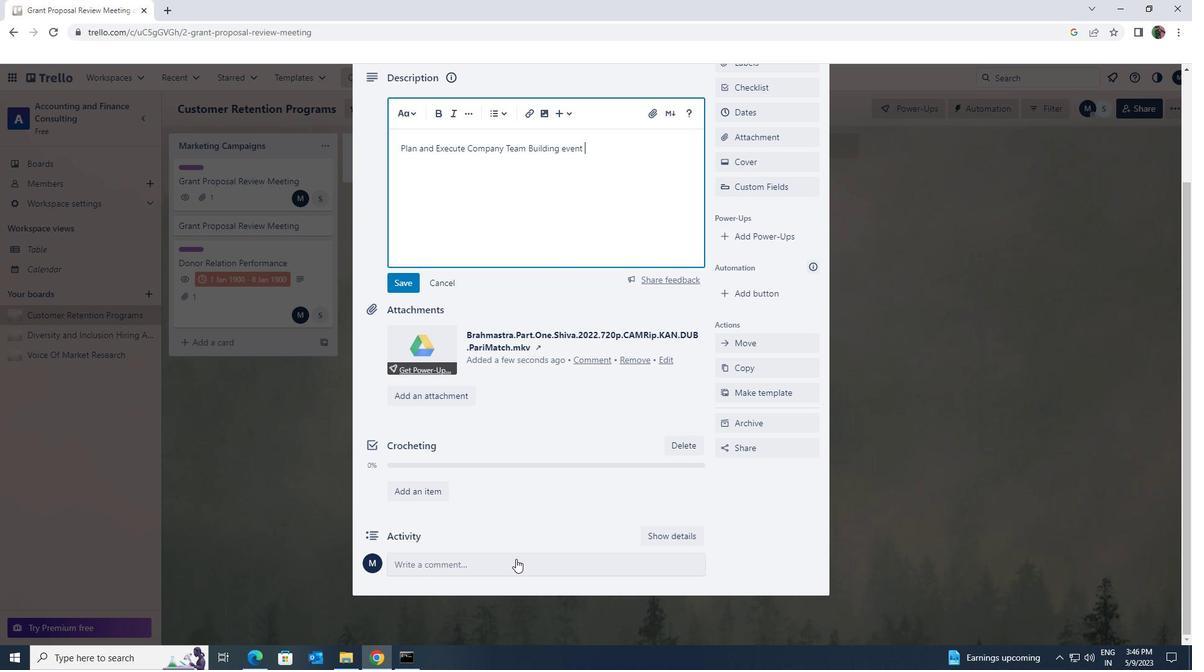 
Action: Mouse moved to (518, 560)
Screenshot: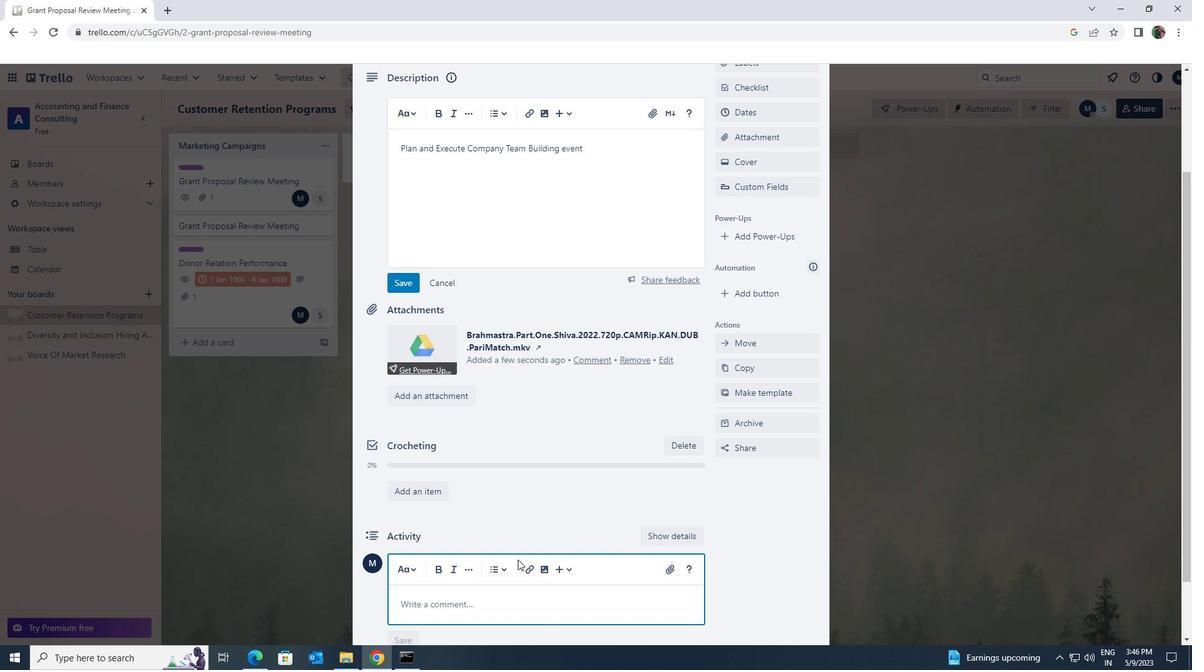
Action: Key pressed <Key.shift>WE<Key.space>SHOULD<Key.space><Key.shift>APPROACH<Key.space>THIS<Key.space>TASK<Key.space>WITH<Key.space>SENSE<Key.space>OF<Key.space>COMMUNITY<Key.space>AND<Key.space><Key.shift>TEAMWORK
Screenshot: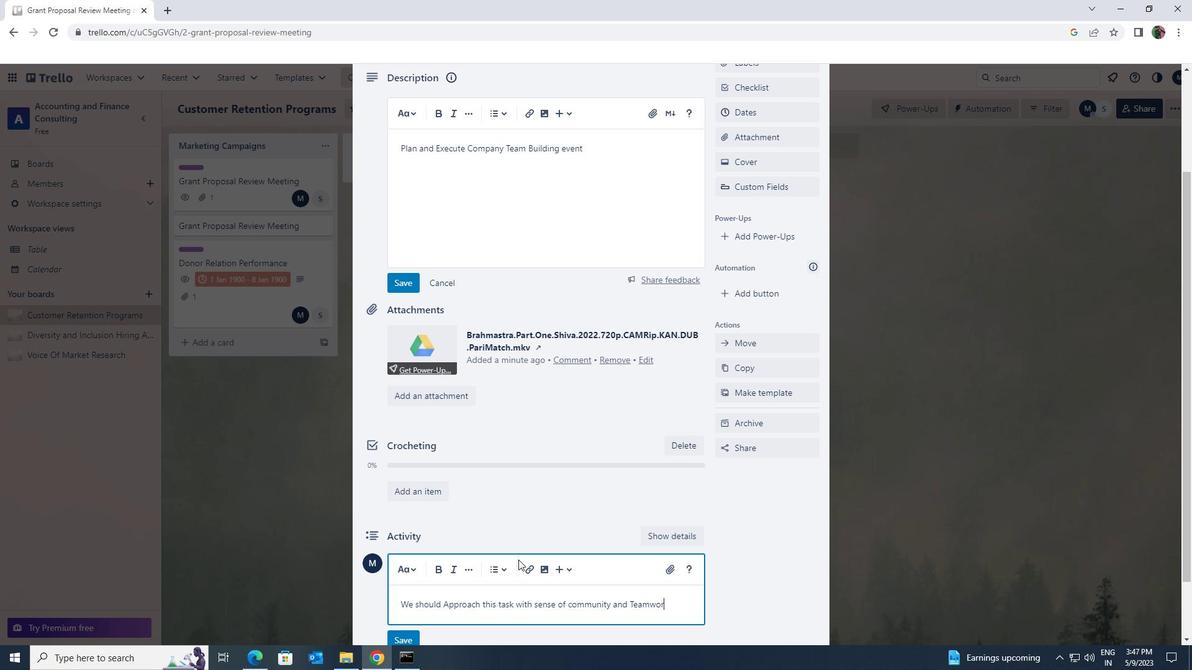 
Action: Mouse moved to (518, 558)
Screenshot: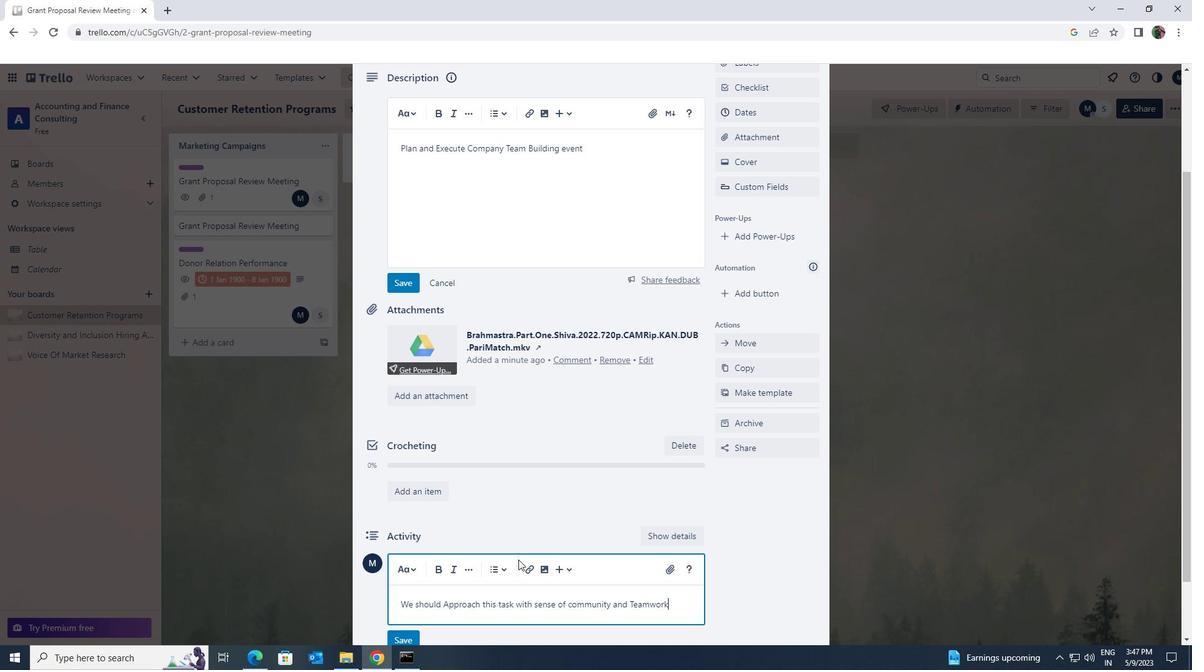 
Action: Mouse scrolled (518, 558) with delta (0, 0)
Screenshot: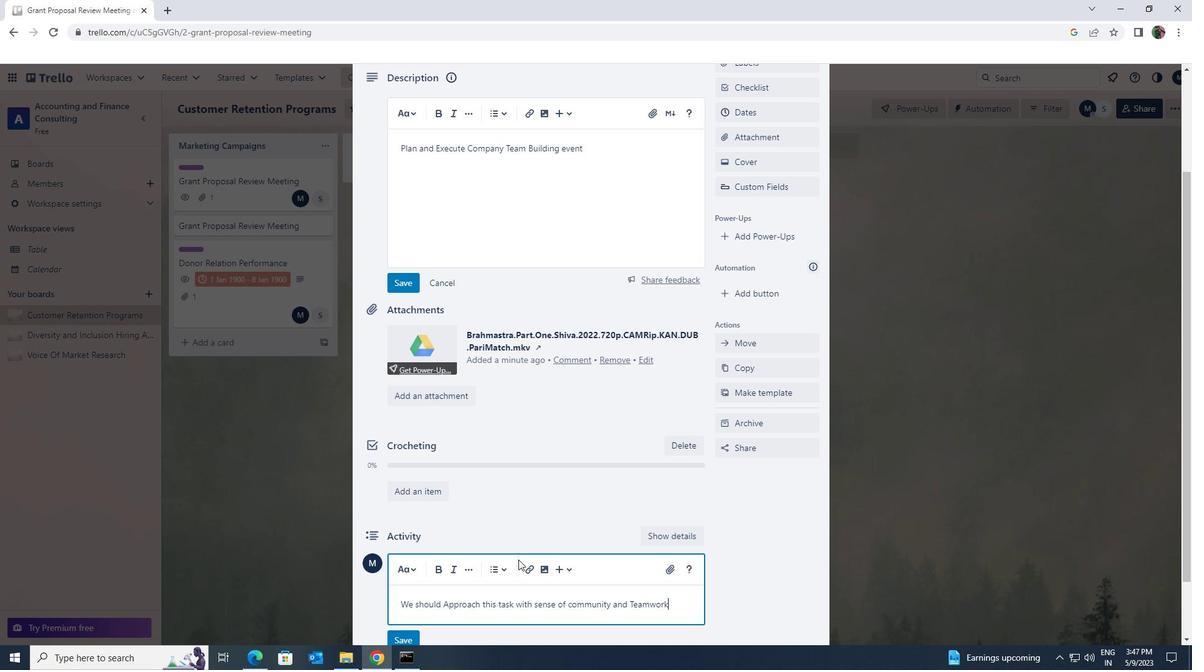 
Action: Mouse scrolled (518, 558) with delta (0, 0)
Screenshot: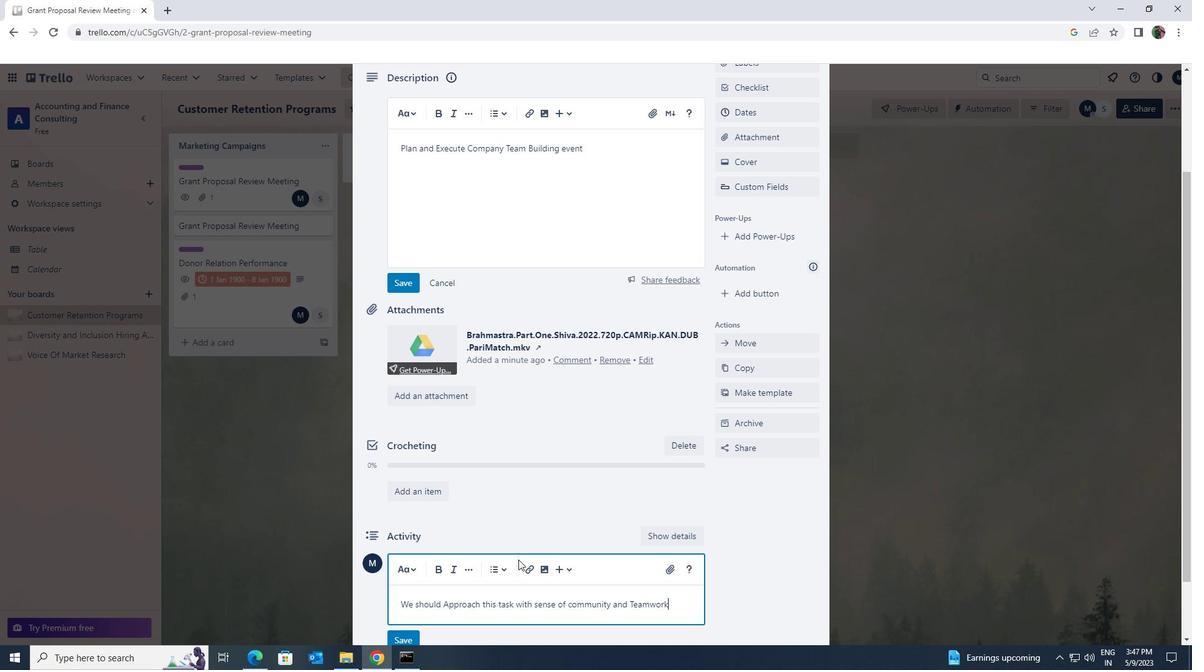 
Action: Mouse scrolled (518, 558) with delta (0, 0)
Screenshot: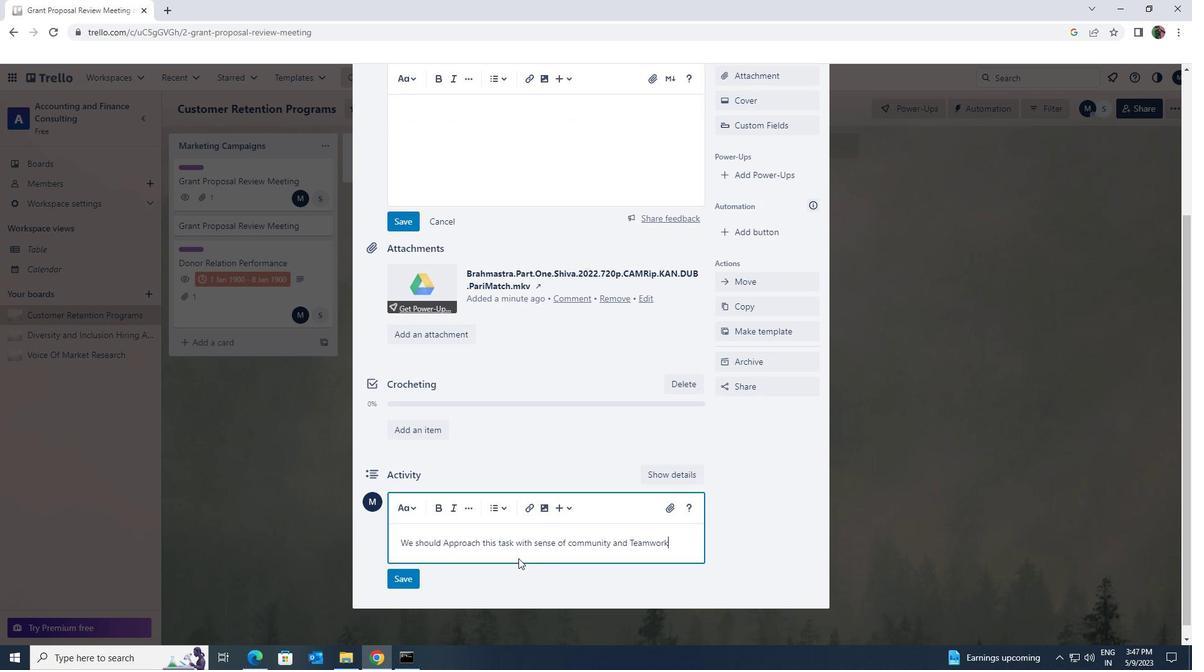
Action: Mouse moved to (402, 563)
Screenshot: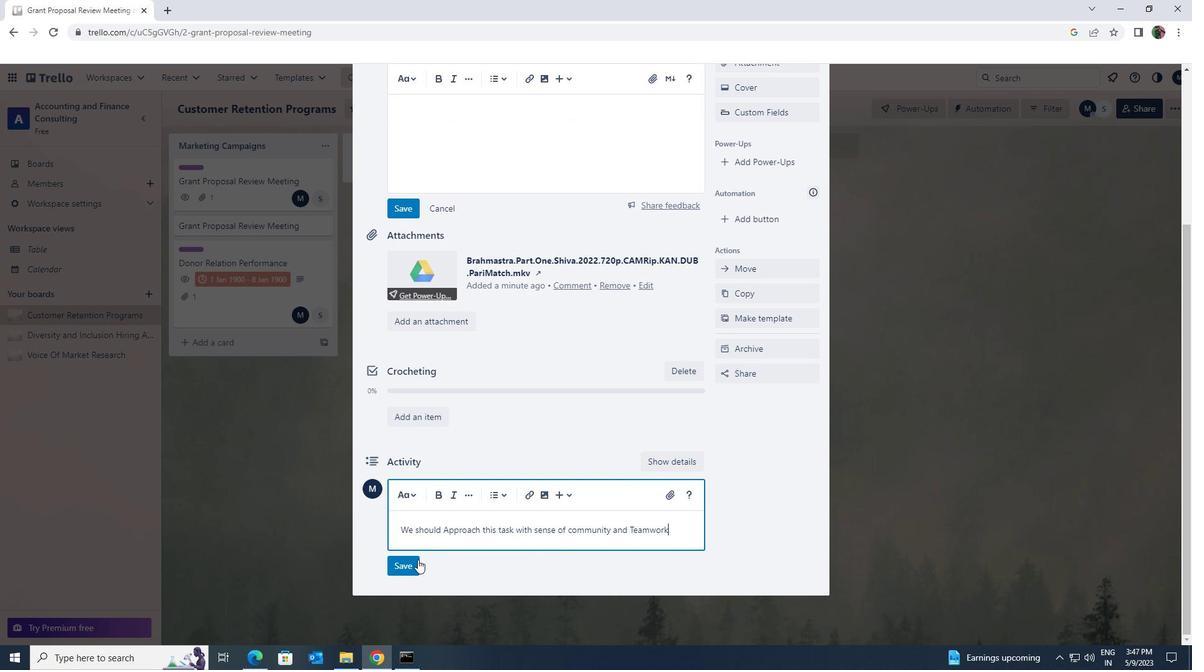 
Action: Mouse pressed left at (402, 563)
Screenshot: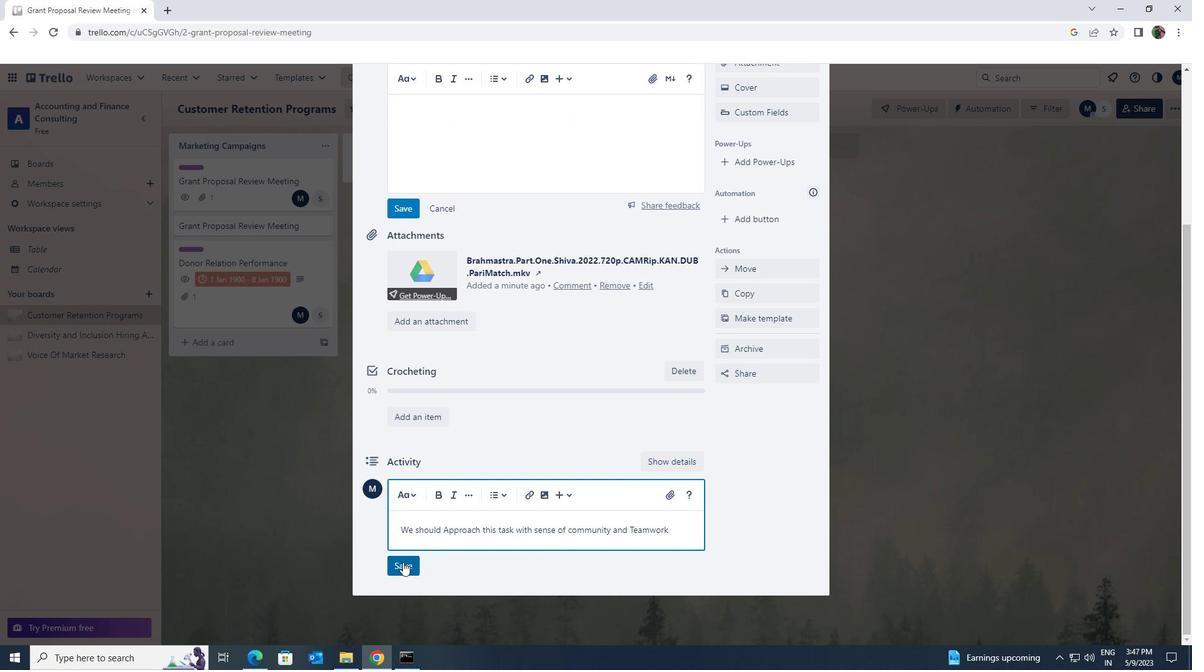
Action: Mouse moved to (753, 230)
Screenshot: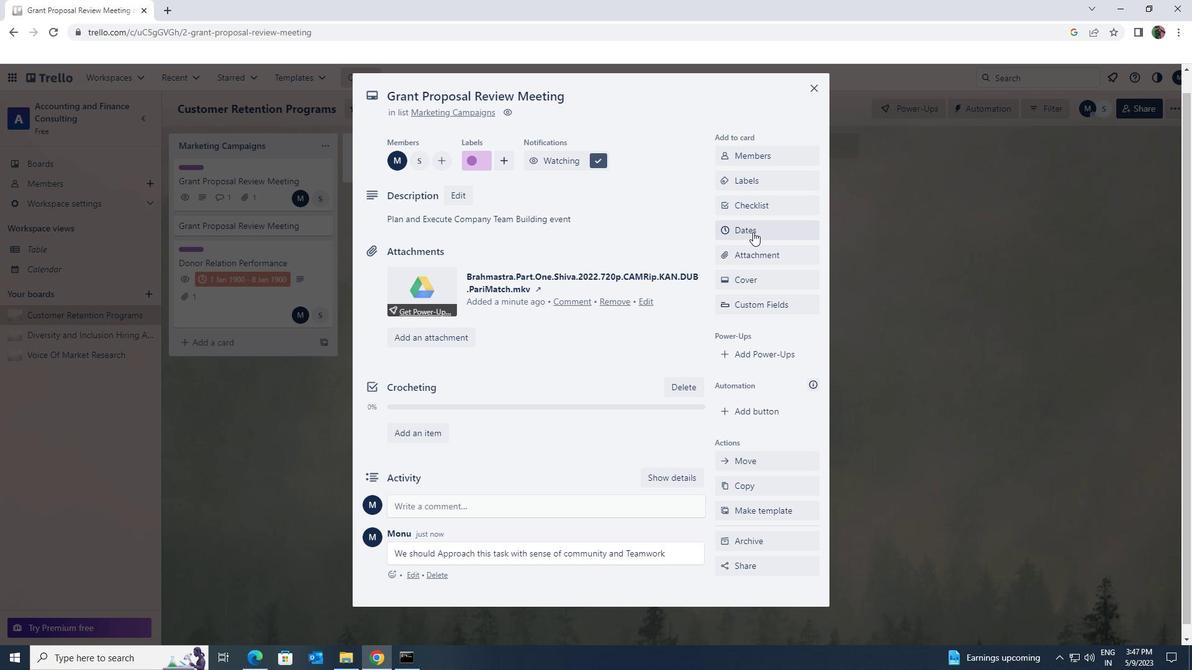 
Action: Mouse pressed left at (753, 230)
Screenshot: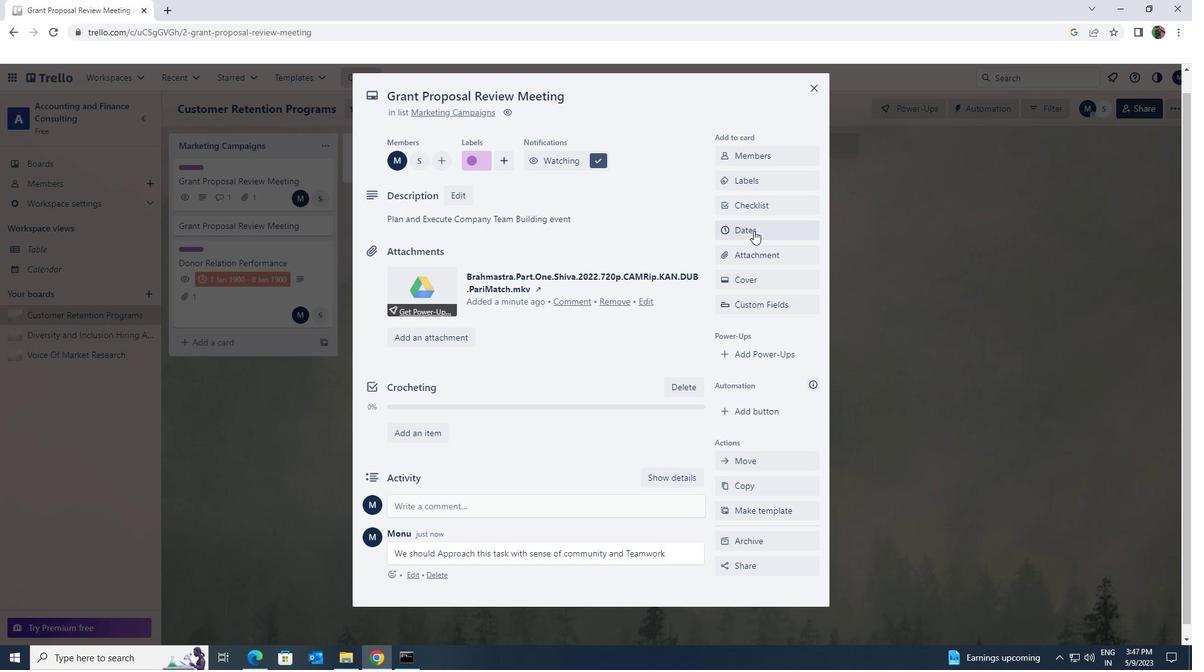 
Action: Mouse moved to (728, 335)
Screenshot: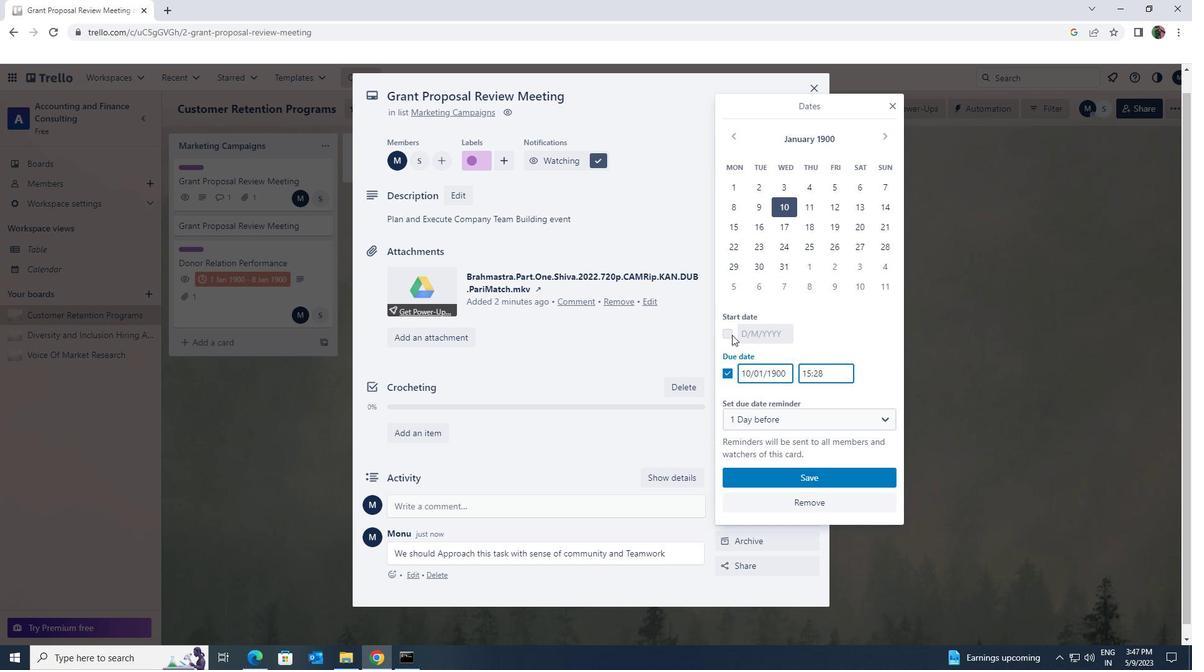 
Action: Mouse pressed left at (728, 335)
Screenshot: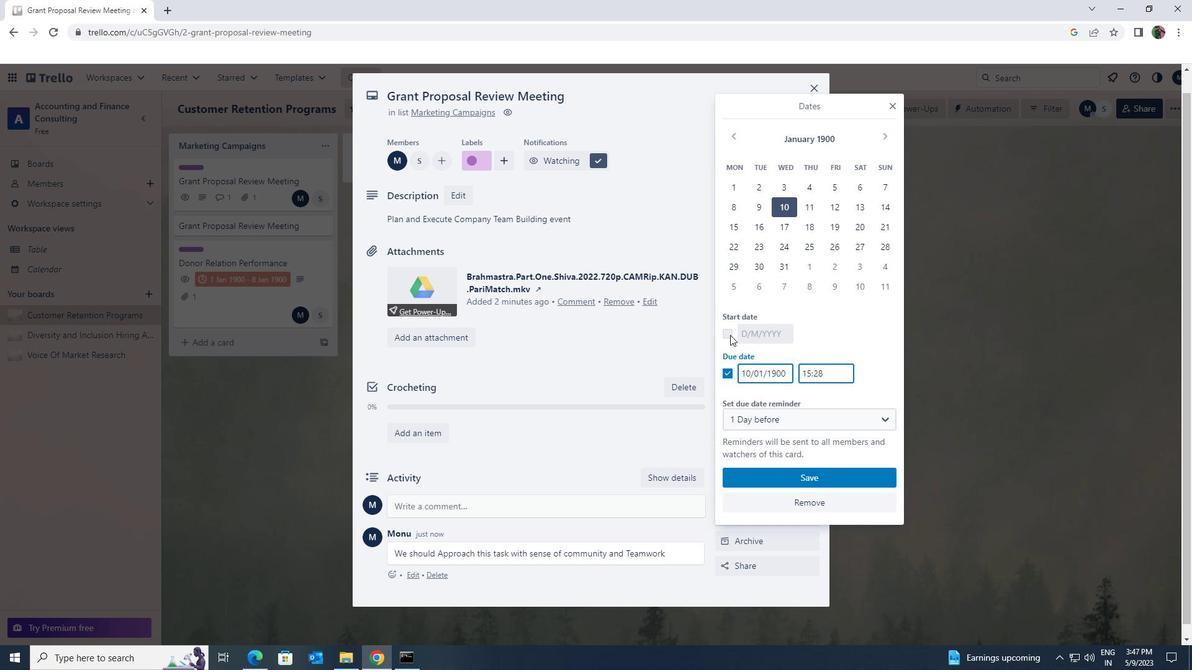 
Action: Mouse moved to (788, 330)
Screenshot: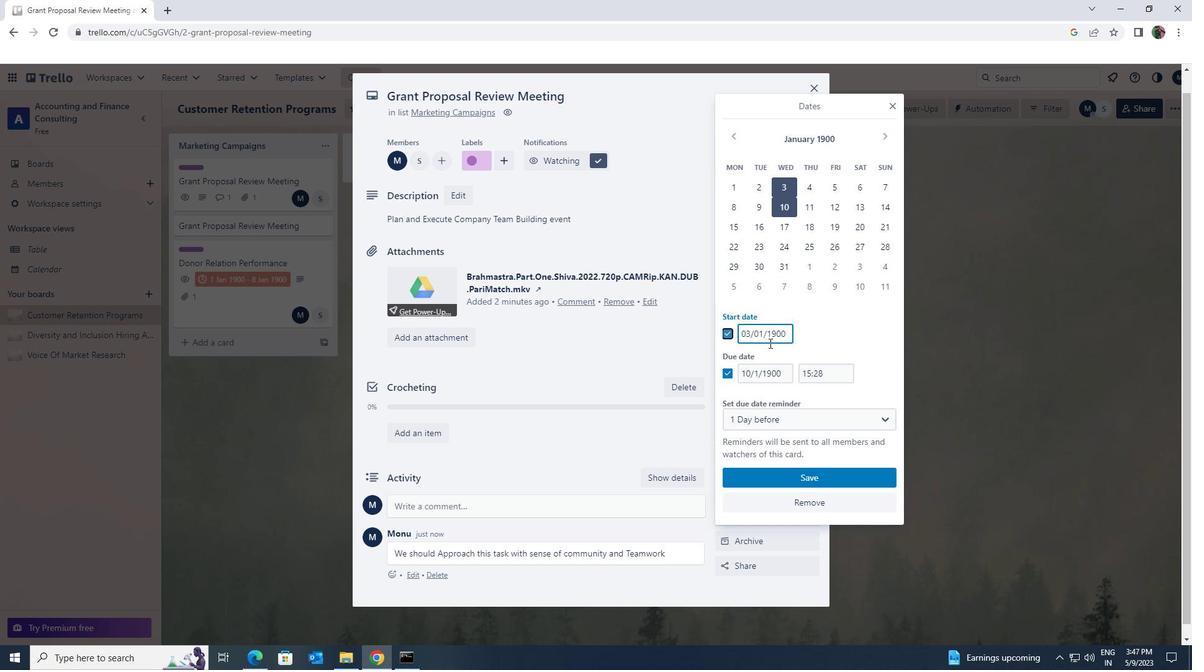 
Action: Mouse pressed left at (788, 330)
Screenshot: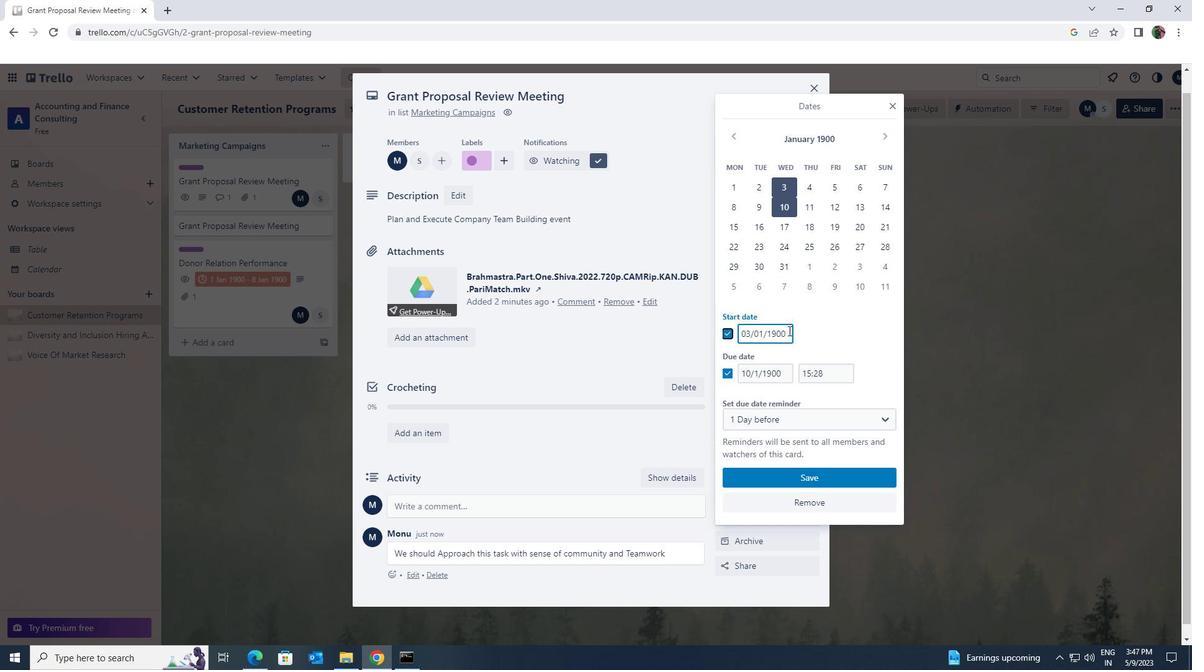 
Action: Mouse moved to (737, 334)
Screenshot: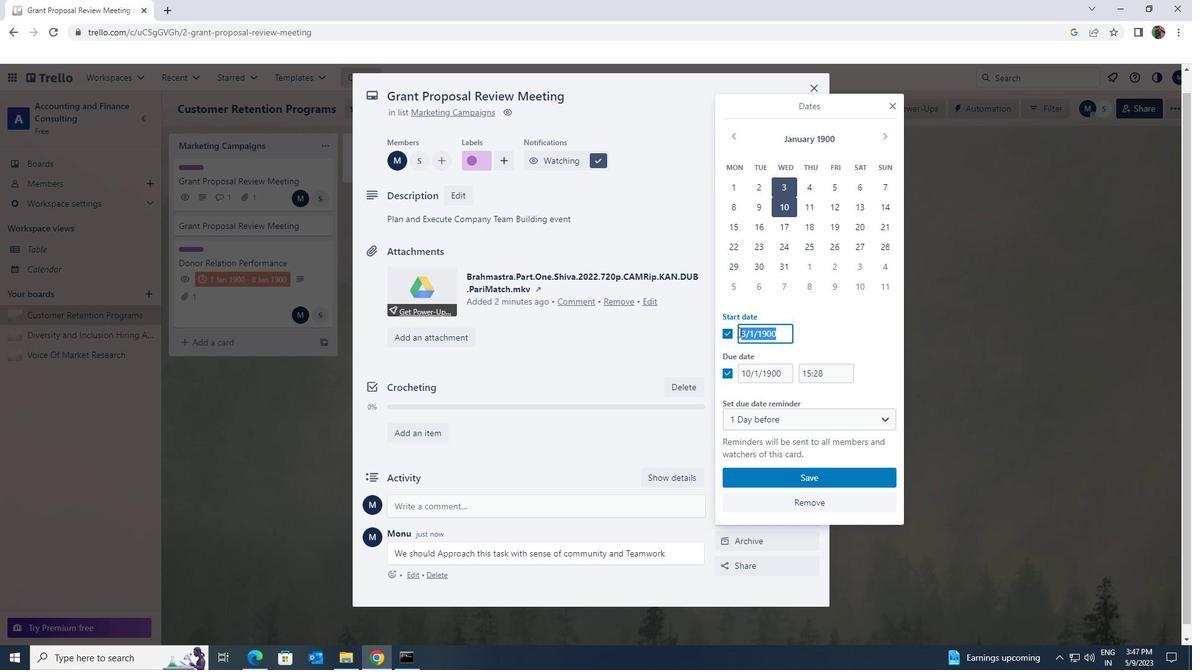 
Action: Key pressed 4/1/1900
Screenshot: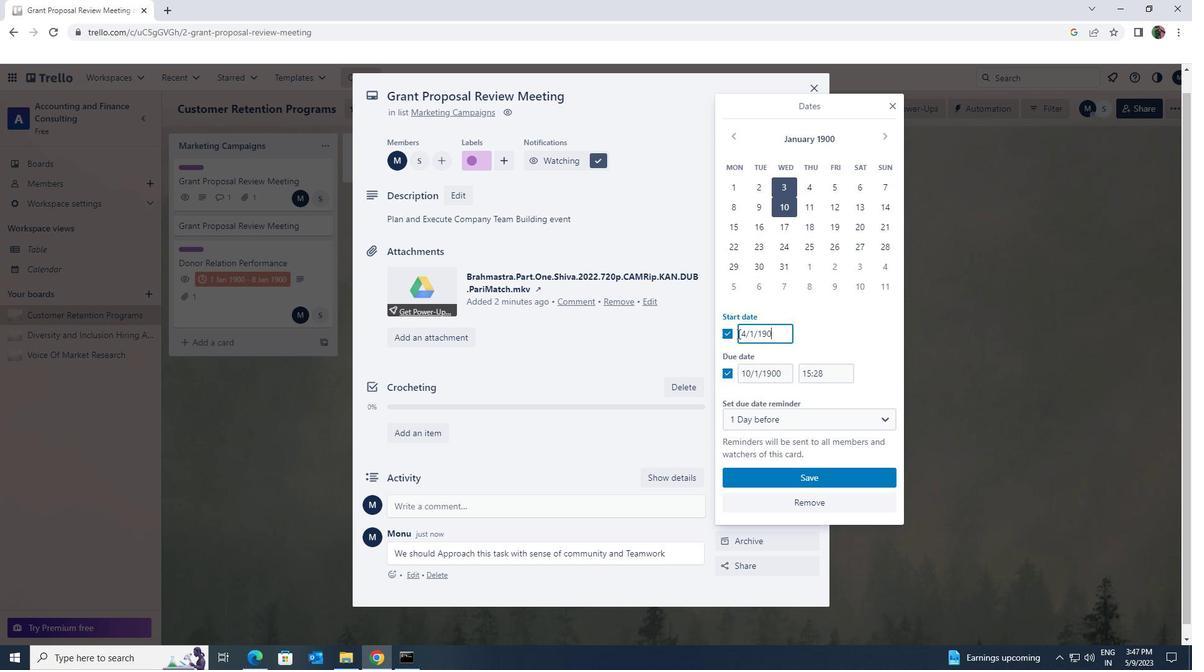 
Action: Mouse moved to (786, 372)
Screenshot: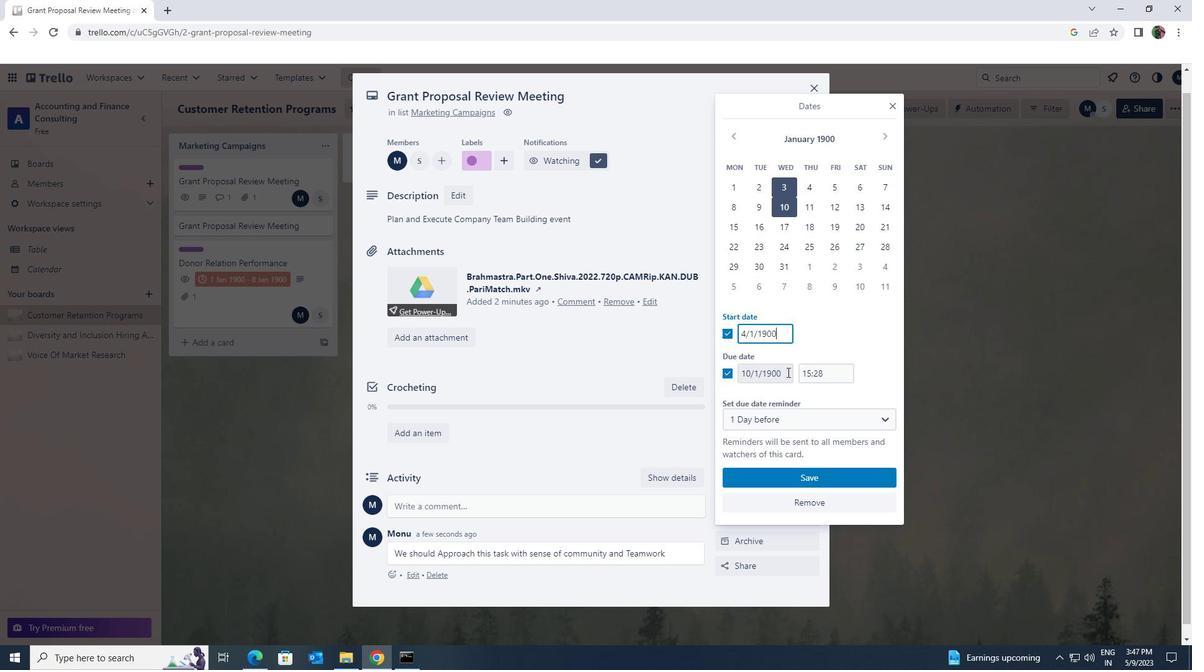 
Action: Mouse pressed left at (786, 372)
Screenshot: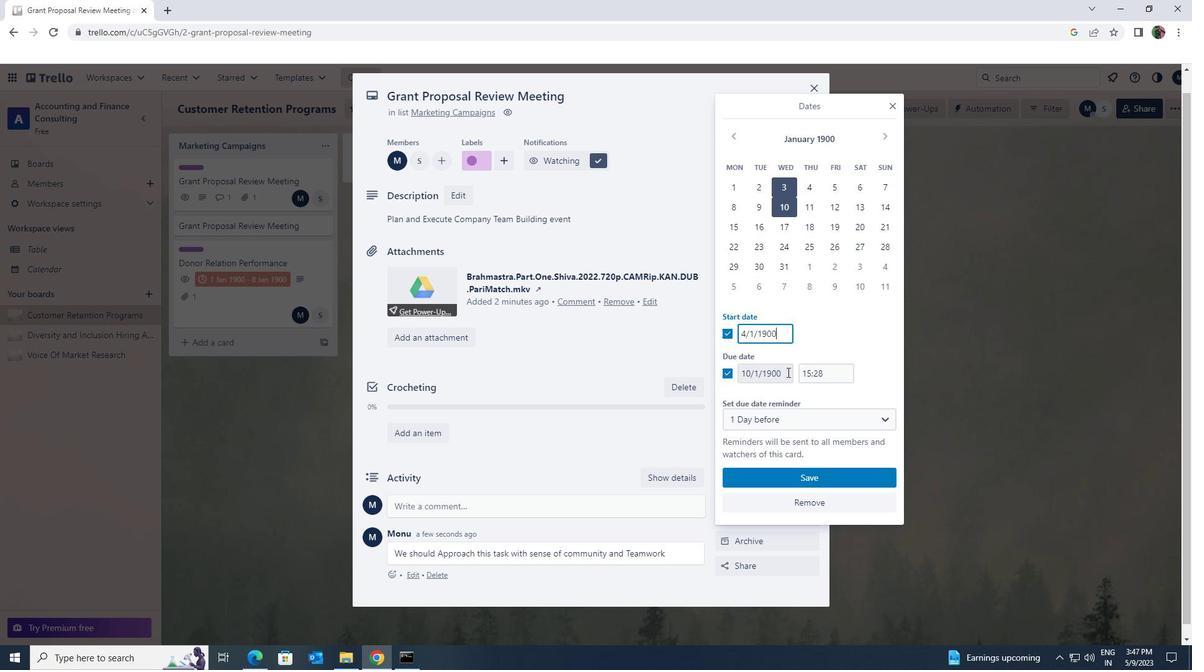 
Action: Mouse moved to (730, 375)
Screenshot: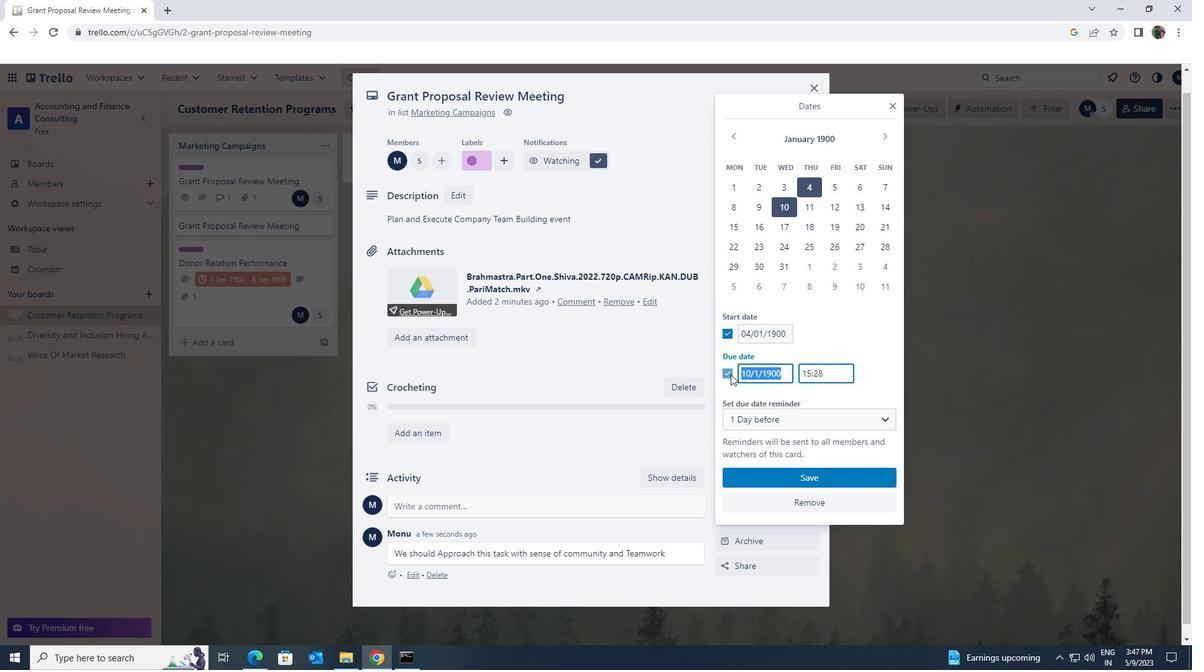 
Action: Key pressed 11/1/1900
Screenshot: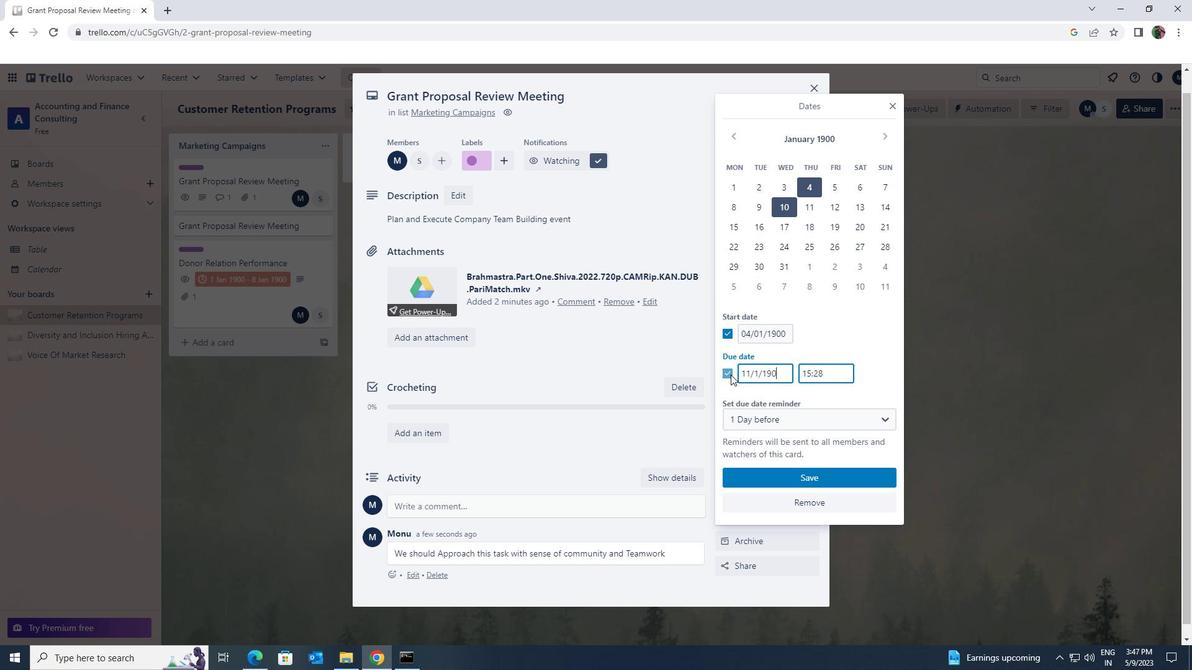 
Action: Mouse moved to (800, 483)
Screenshot: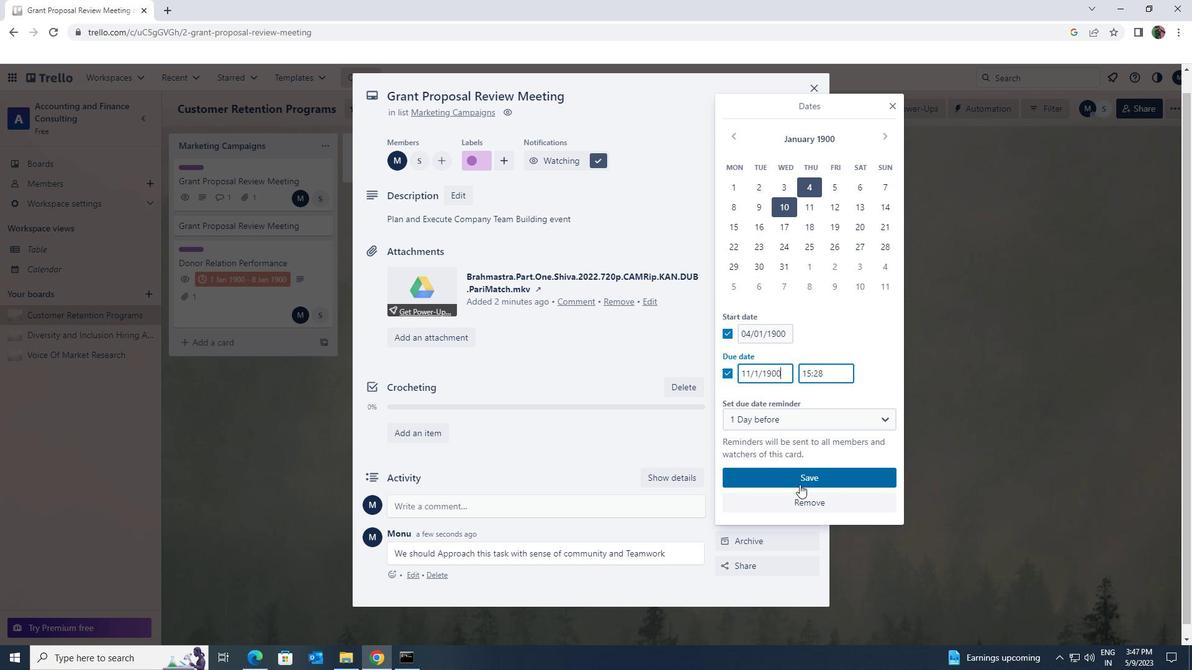 
Action: Mouse pressed left at (800, 483)
Screenshot: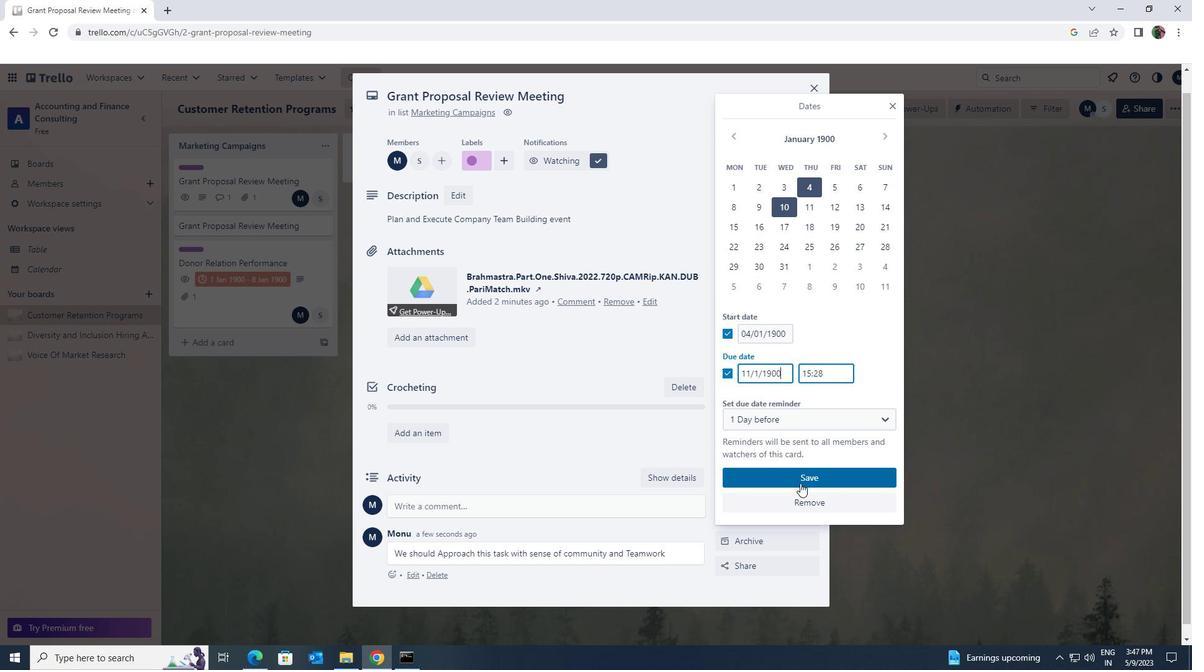 
Action: Mouse moved to (813, 86)
Screenshot: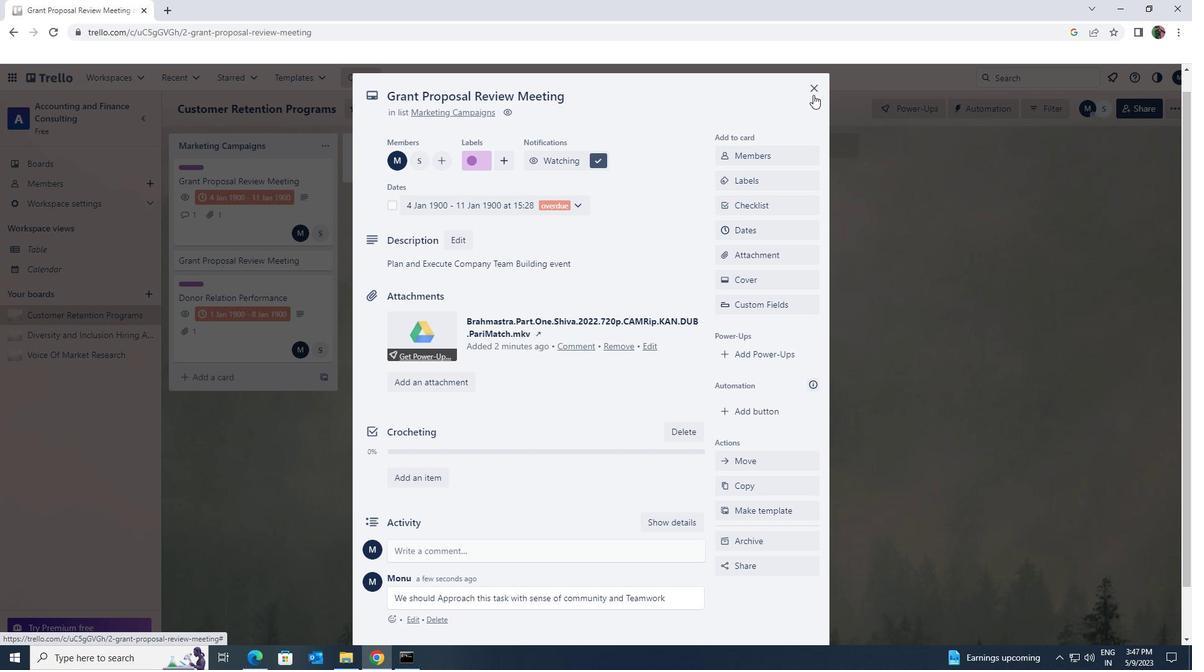 
Action: Mouse pressed left at (813, 86)
Screenshot: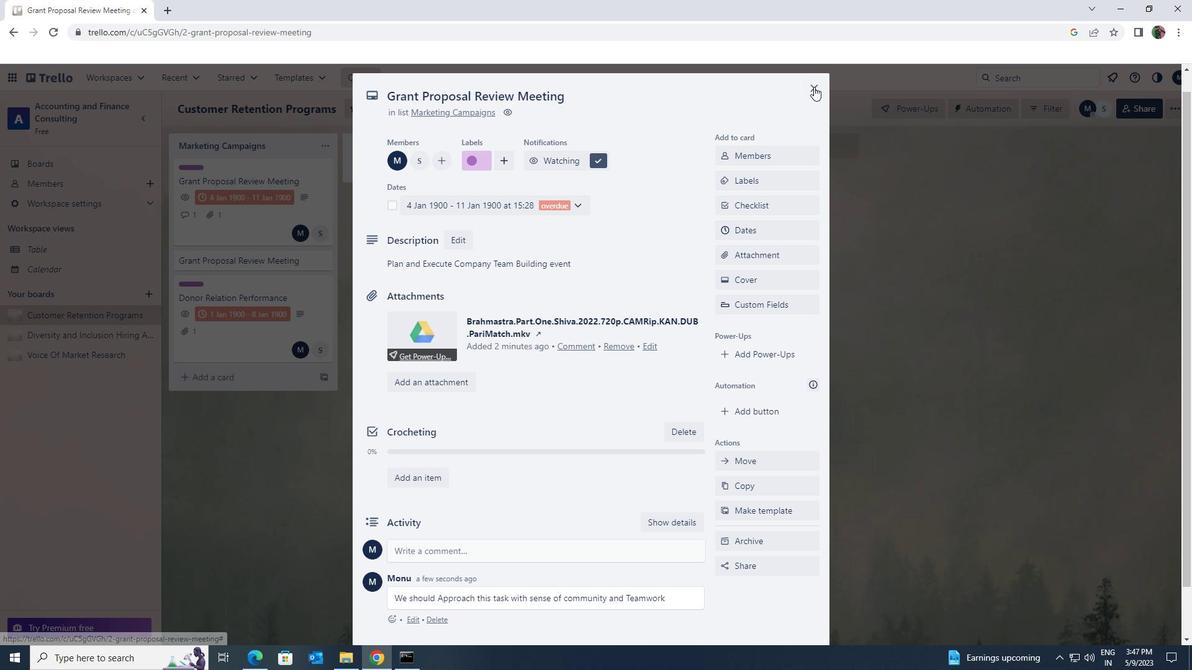 
